 Task: Schedule a meeting with the nutritionist for a diet review.
Action: Mouse moved to (96, 109)
Screenshot: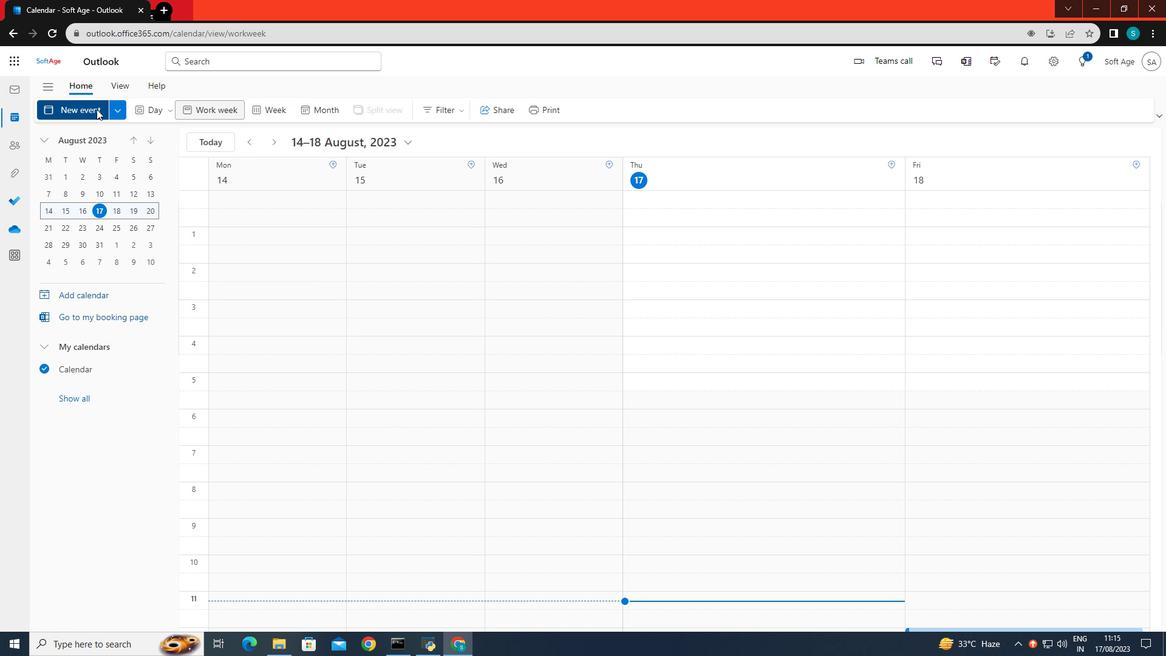 
Action: Mouse pressed left at (96, 109)
Screenshot: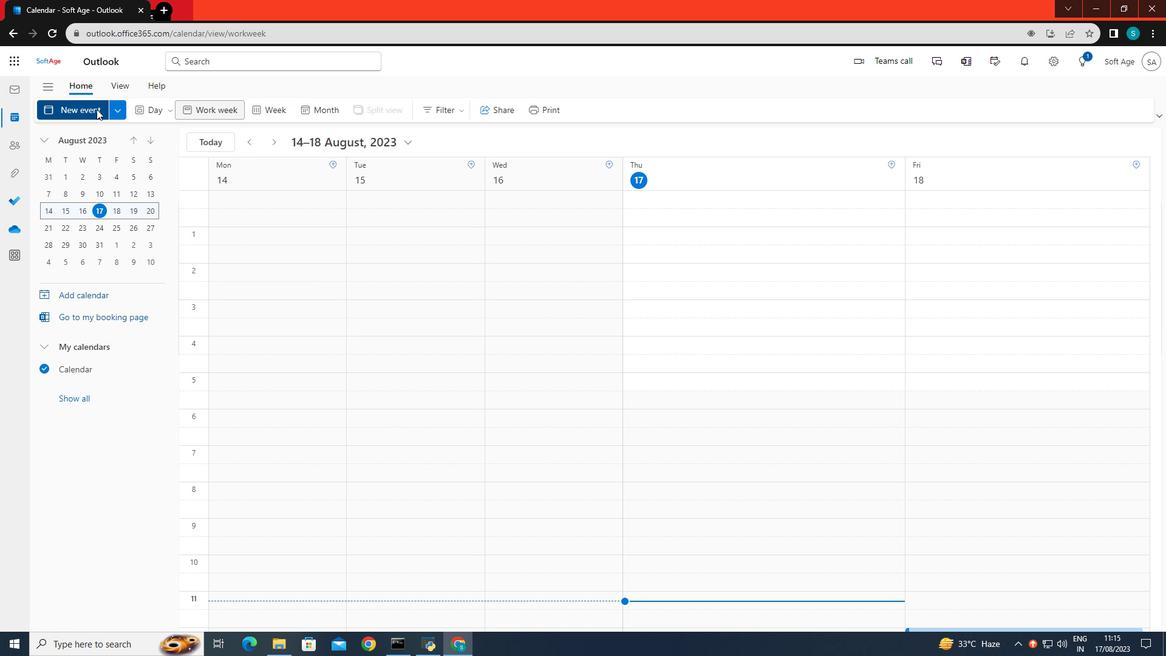 
Action: Mouse moved to (333, 186)
Screenshot: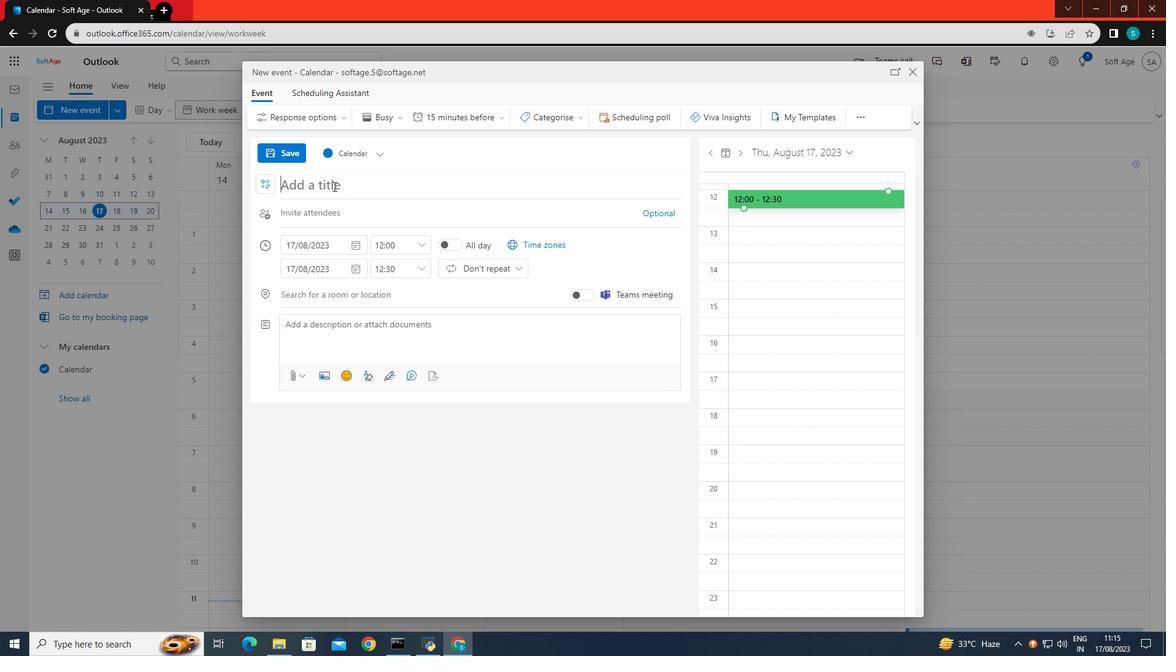 
Action: Mouse pressed left at (333, 186)
Screenshot: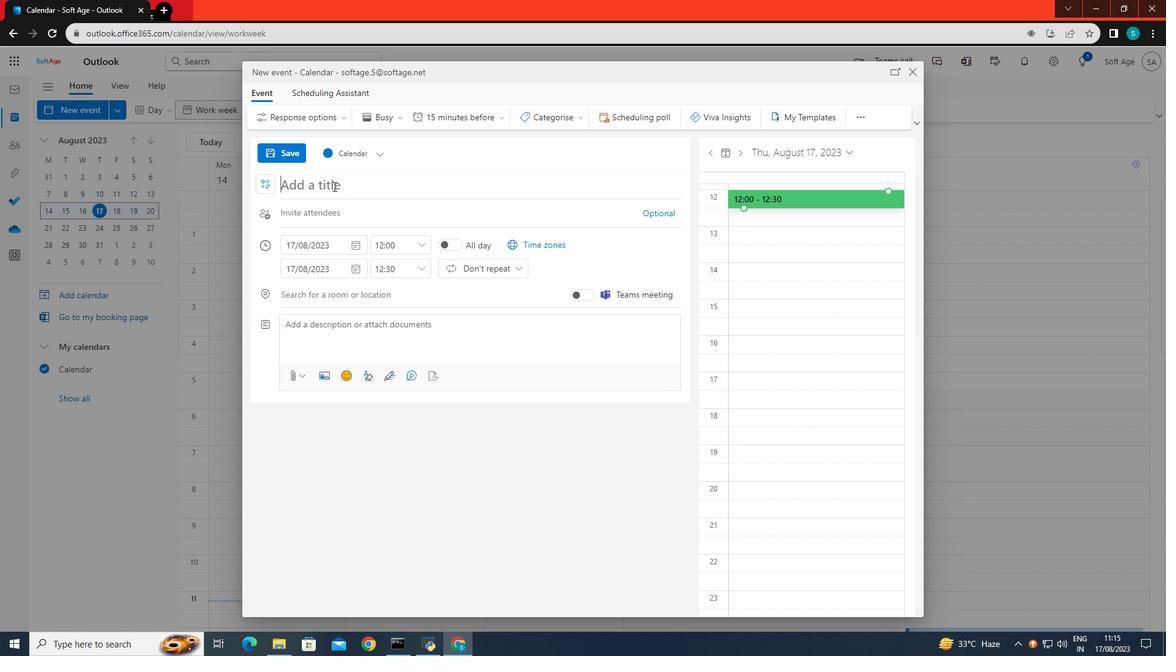 
Action: Key pressed the<Key.space>nutritionist<Key.space>for<Key.space>a<Key.space>diet<Key.space>review
Screenshot: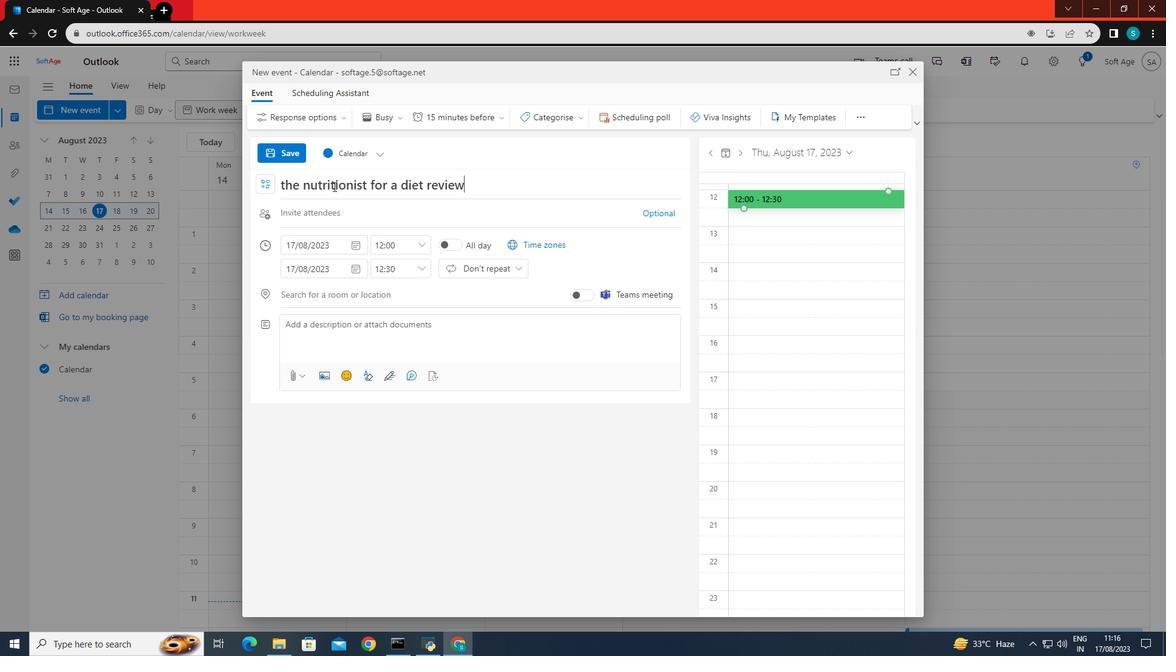 
Action: Mouse moved to (308, 251)
Screenshot: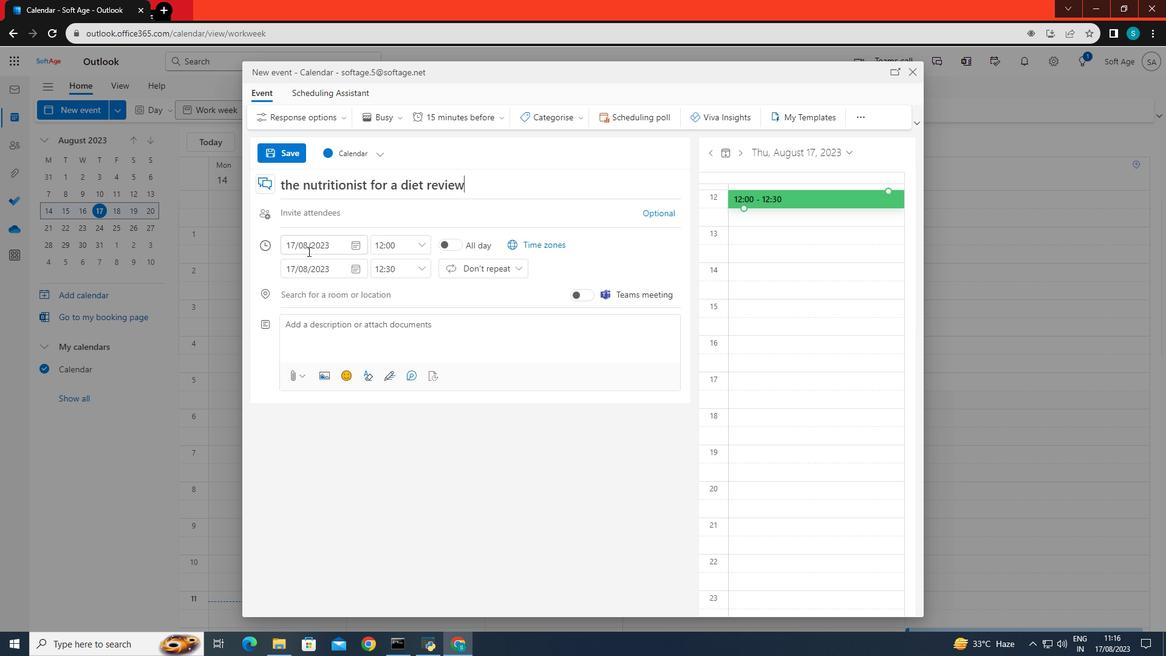 
Action: Mouse pressed left at (308, 251)
Screenshot: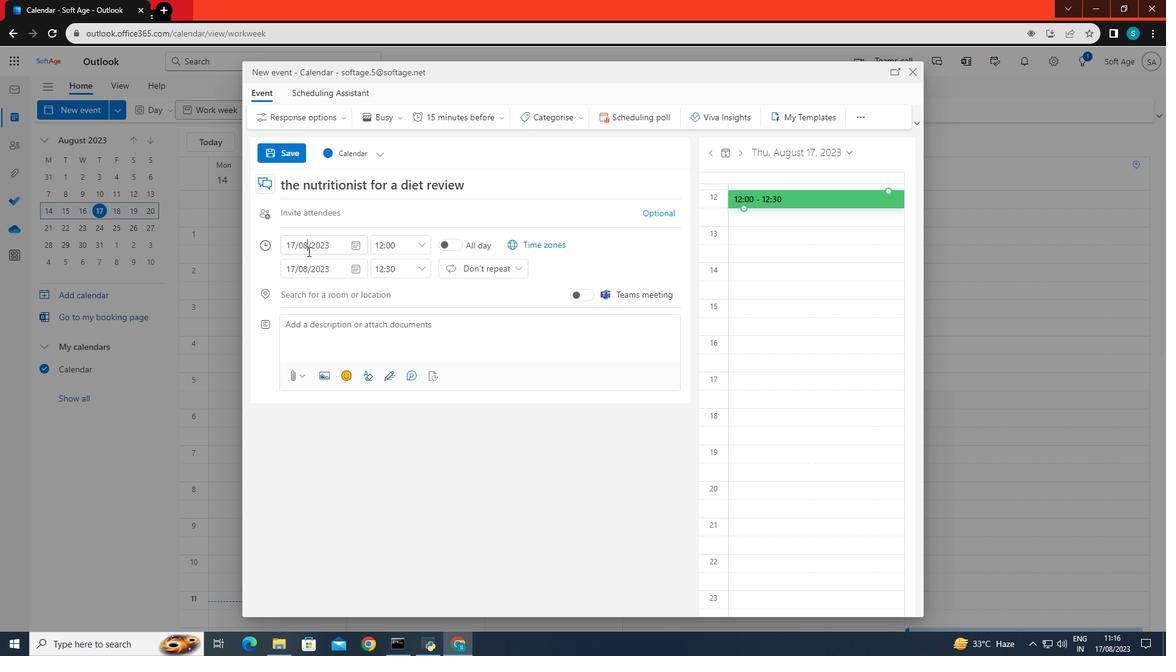 
Action: Mouse moved to (368, 360)
Screenshot: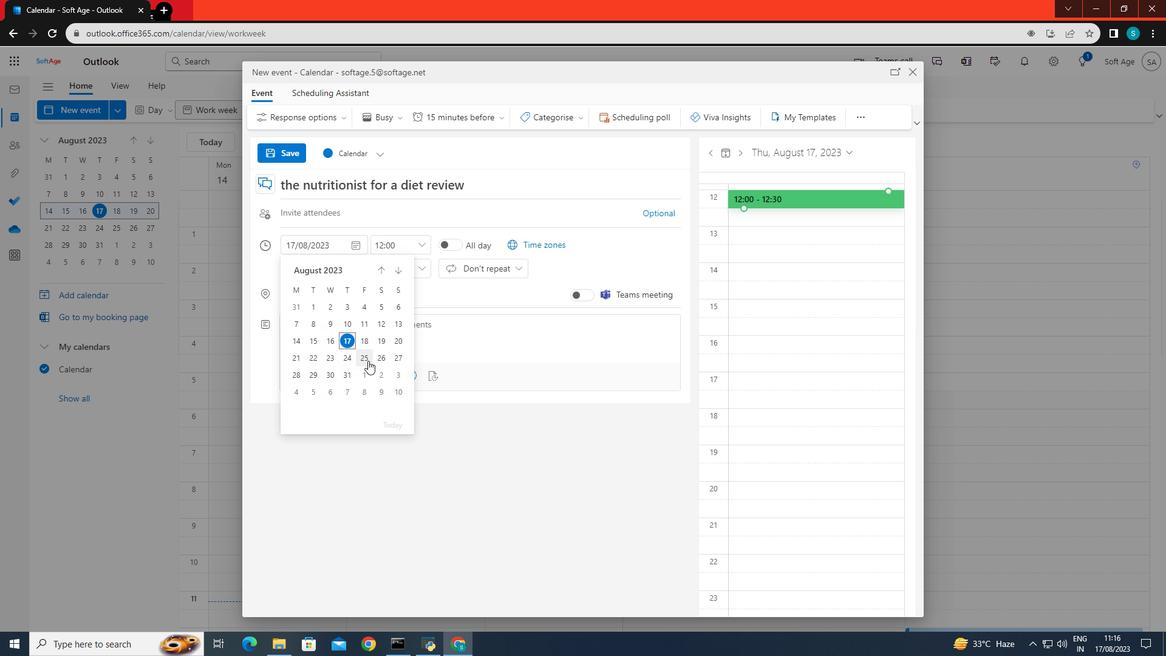 
Action: Mouse pressed left at (368, 360)
Screenshot: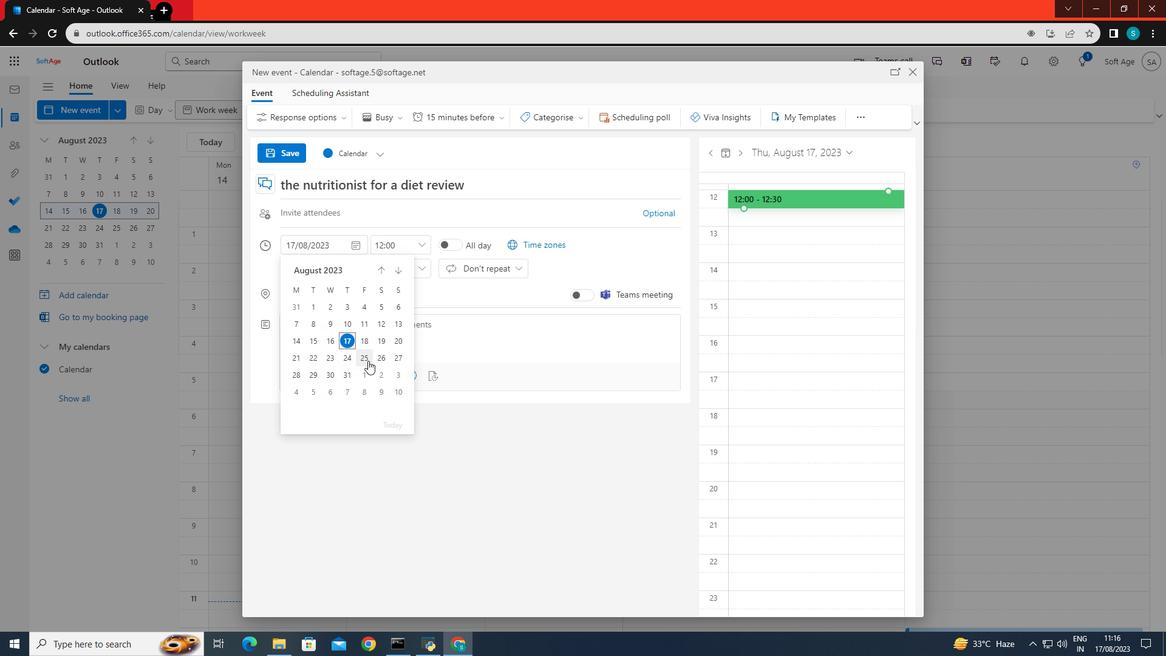 
Action: Mouse moved to (424, 249)
Screenshot: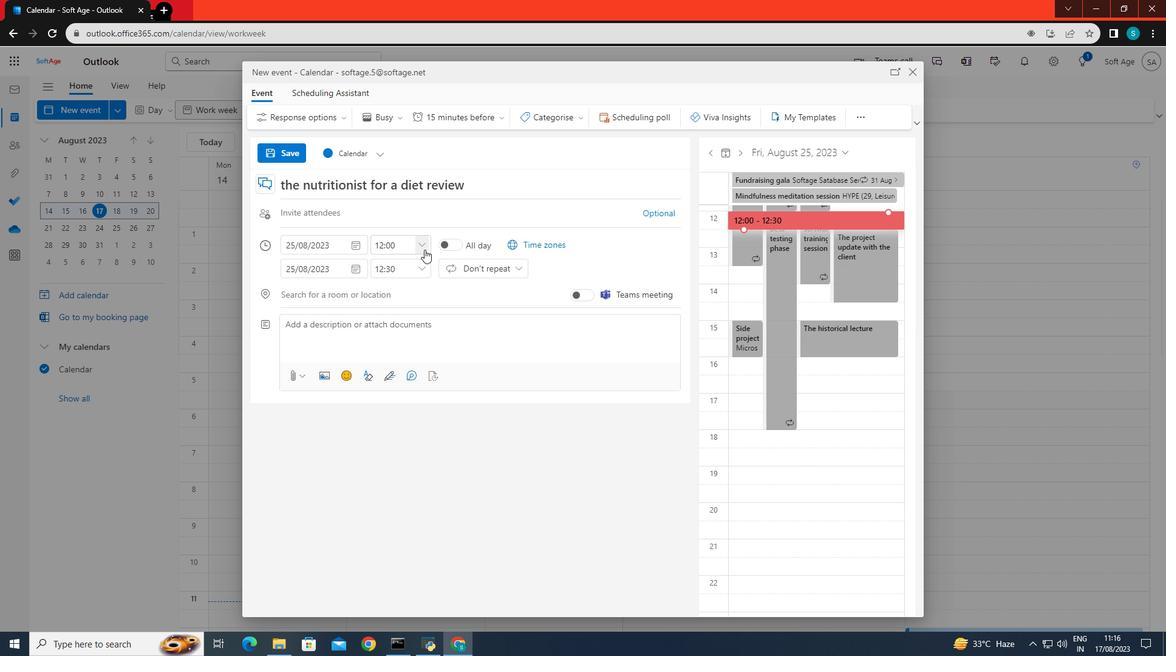 
Action: Mouse pressed left at (424, 249)
Screenshot: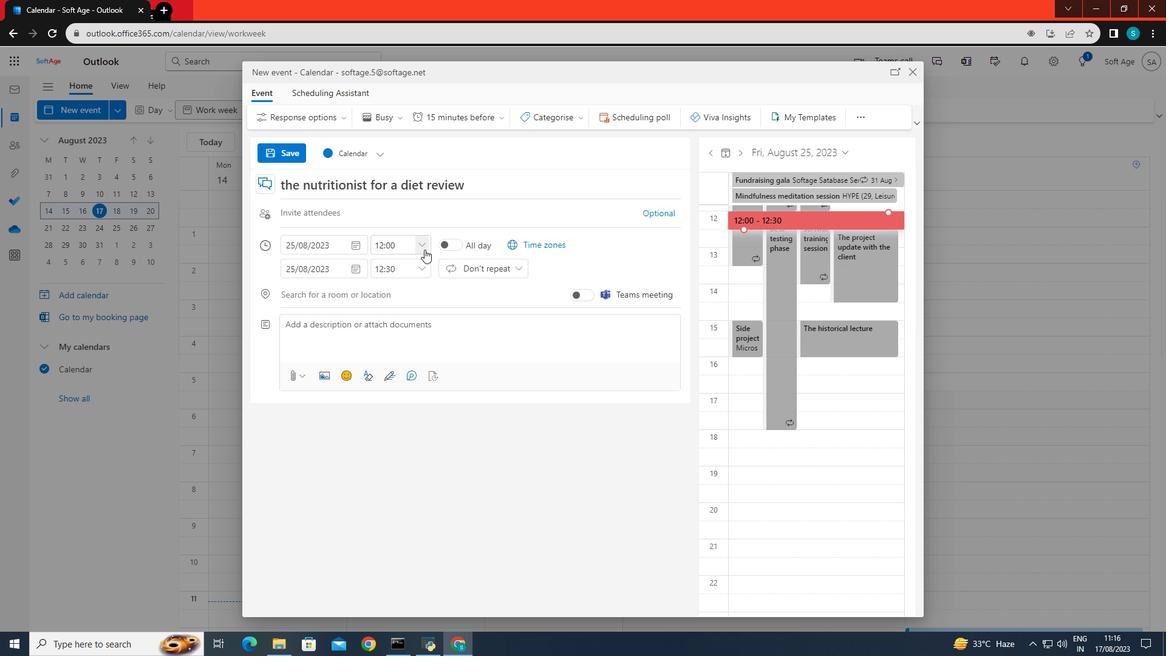 
Action: Mouse moved to (389, 334)
Screenshot: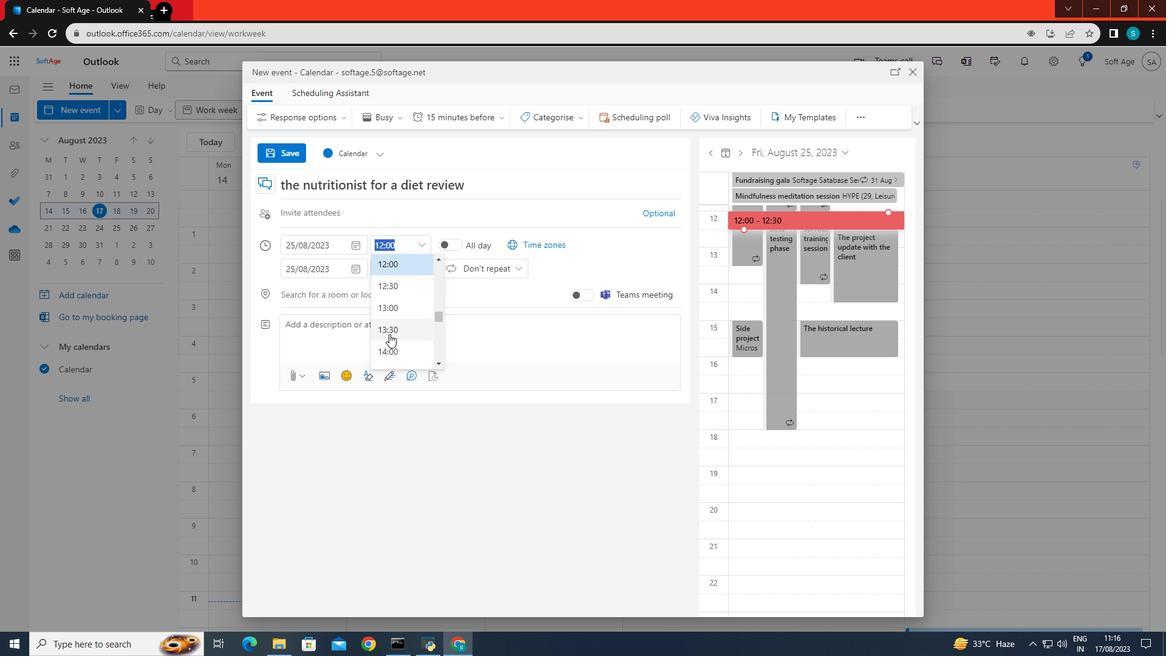 
Action: Mouse scrolled (389, 334) with delta (0, 0)
Screenshot: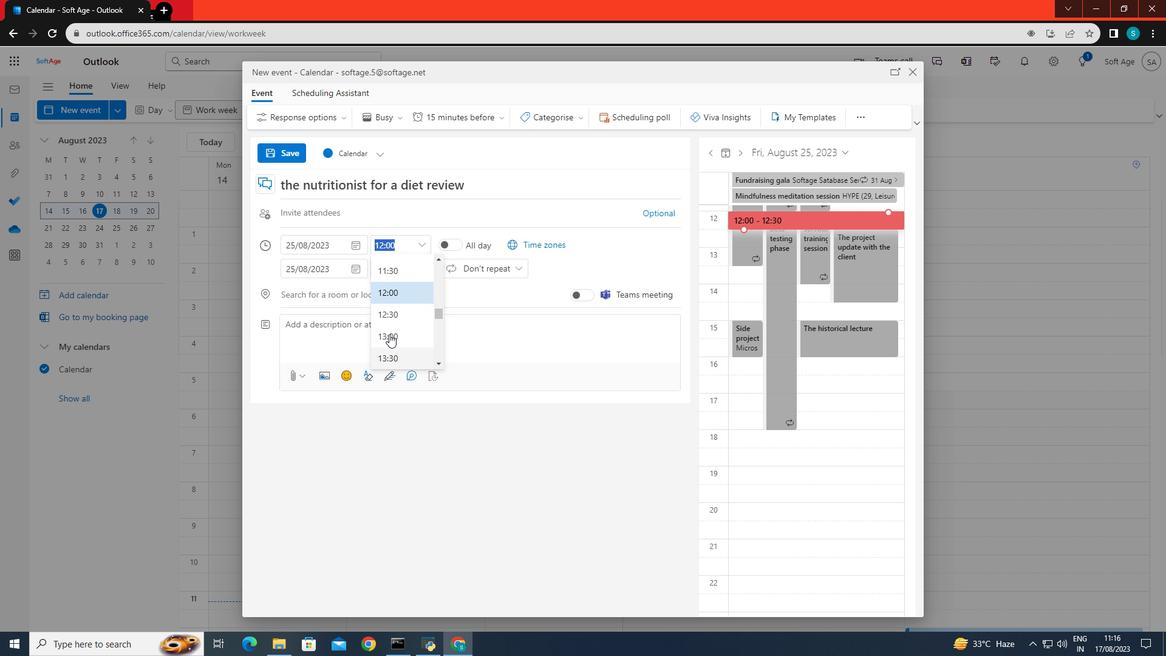 
Action: Mouse scrolled (389, 334) with delta (0, 0)
Screenshot: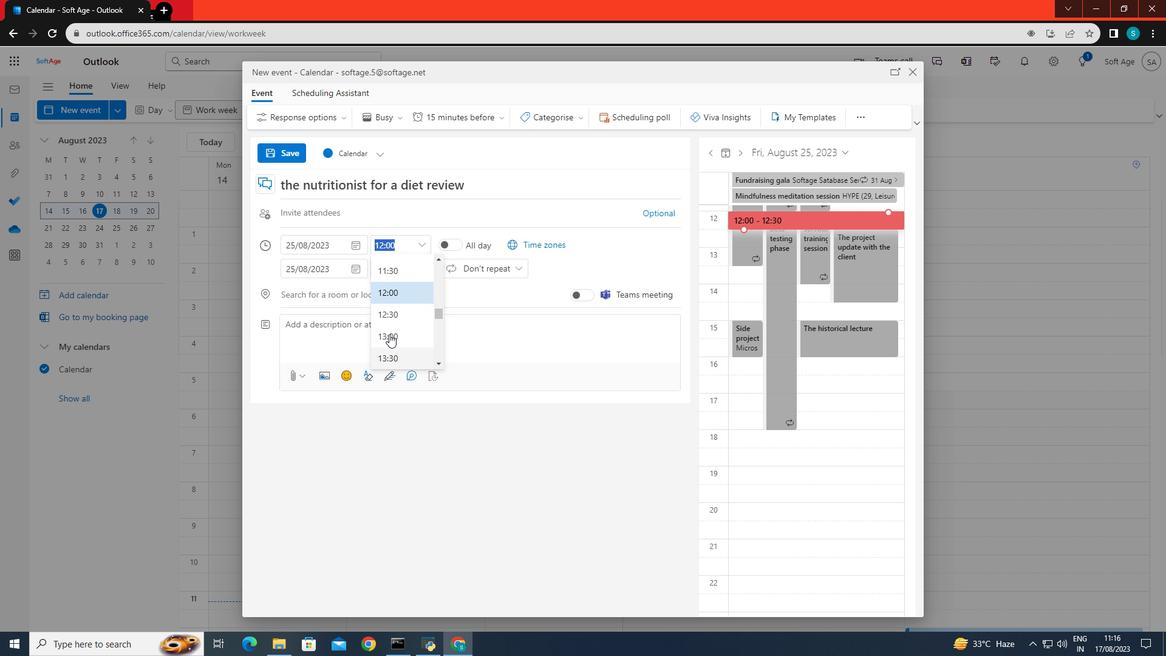
Action: Mouse scrolled (389, 334) with delta (0, 0)
Screenshot: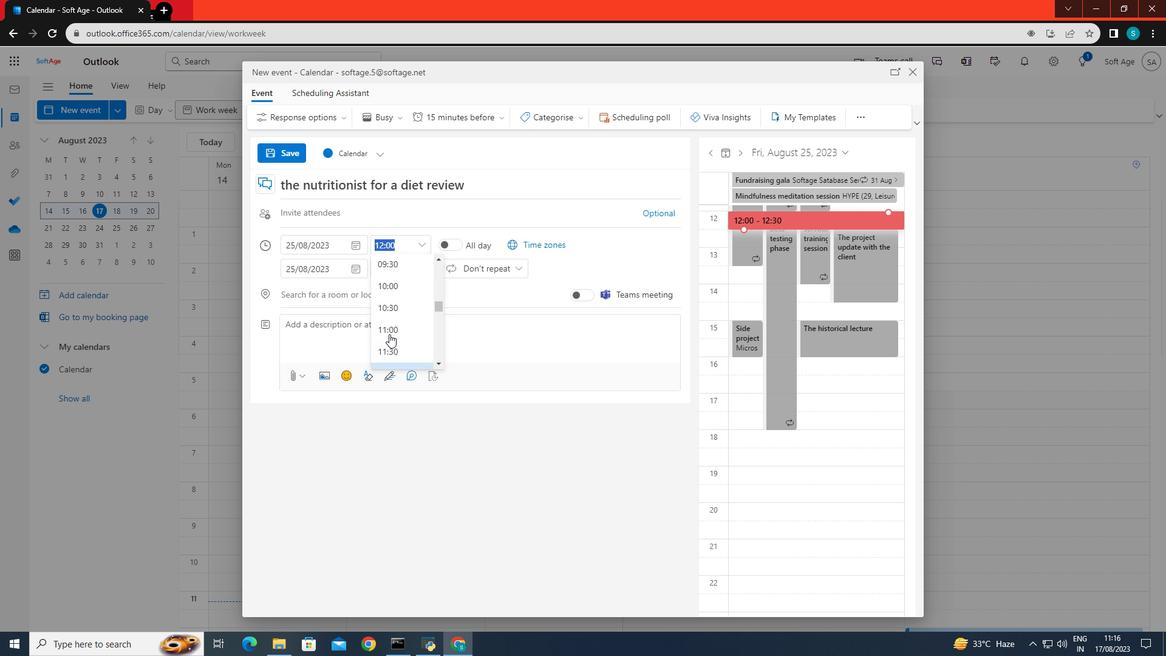 
Action: Mouse scrolled (389, 334) with delta (0, 0)
Screenshot: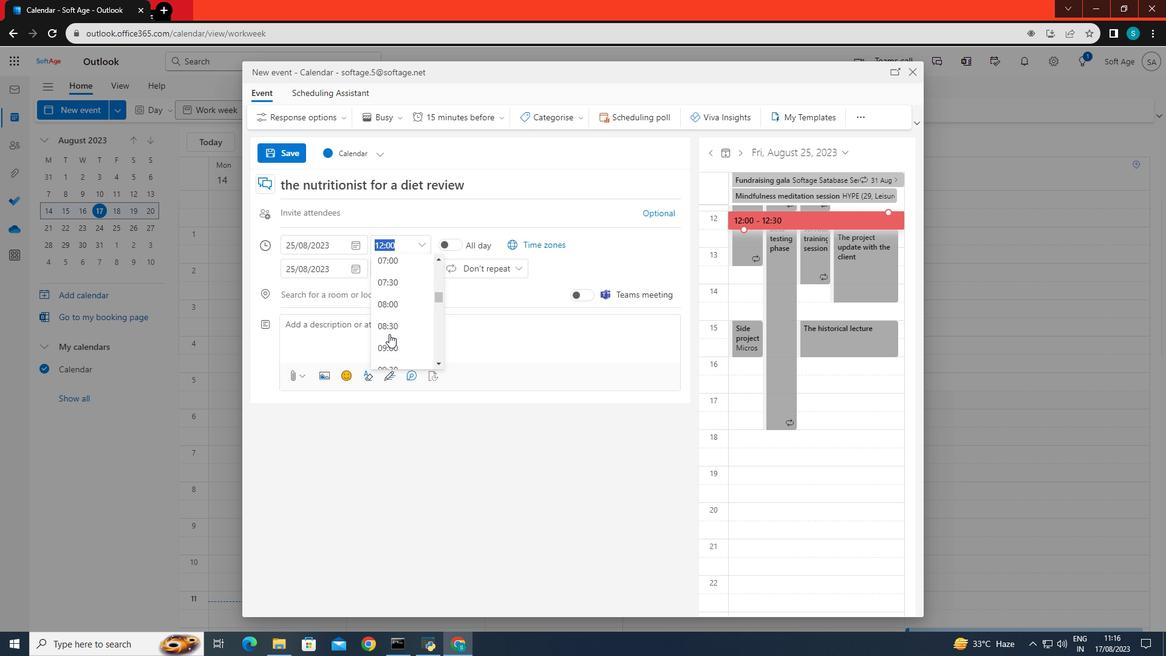 
Action: Mouse moved to (408, 323)
Screenshot: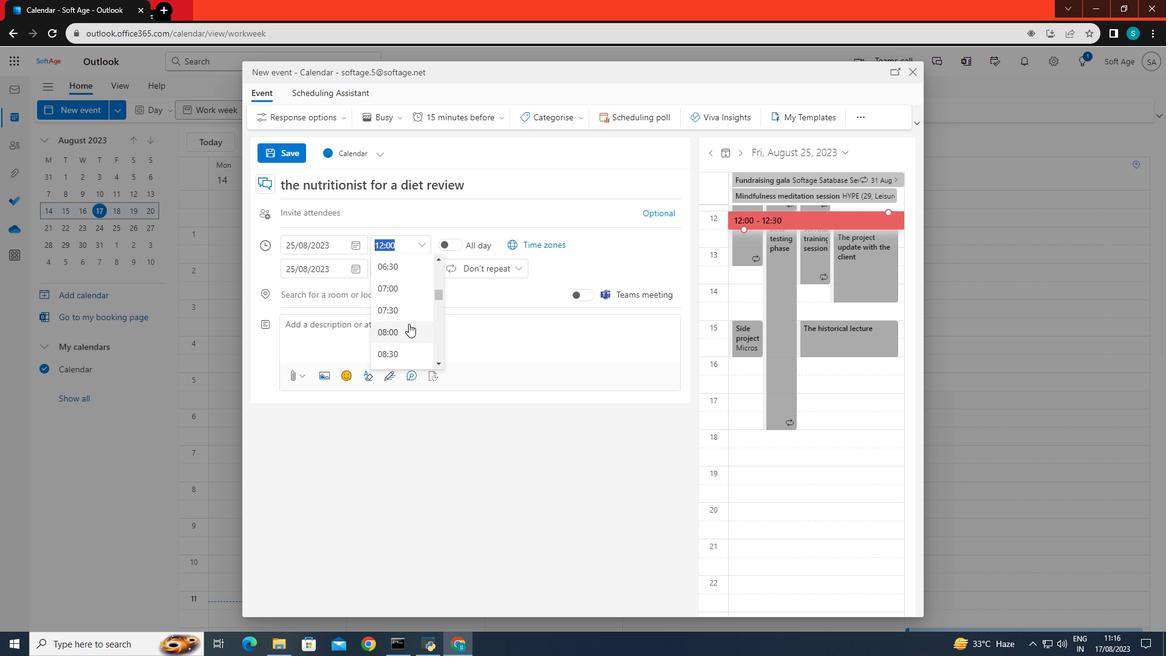 
Action: Mouse scrolled (408, 323) with delta (0, 0)
Screenshot: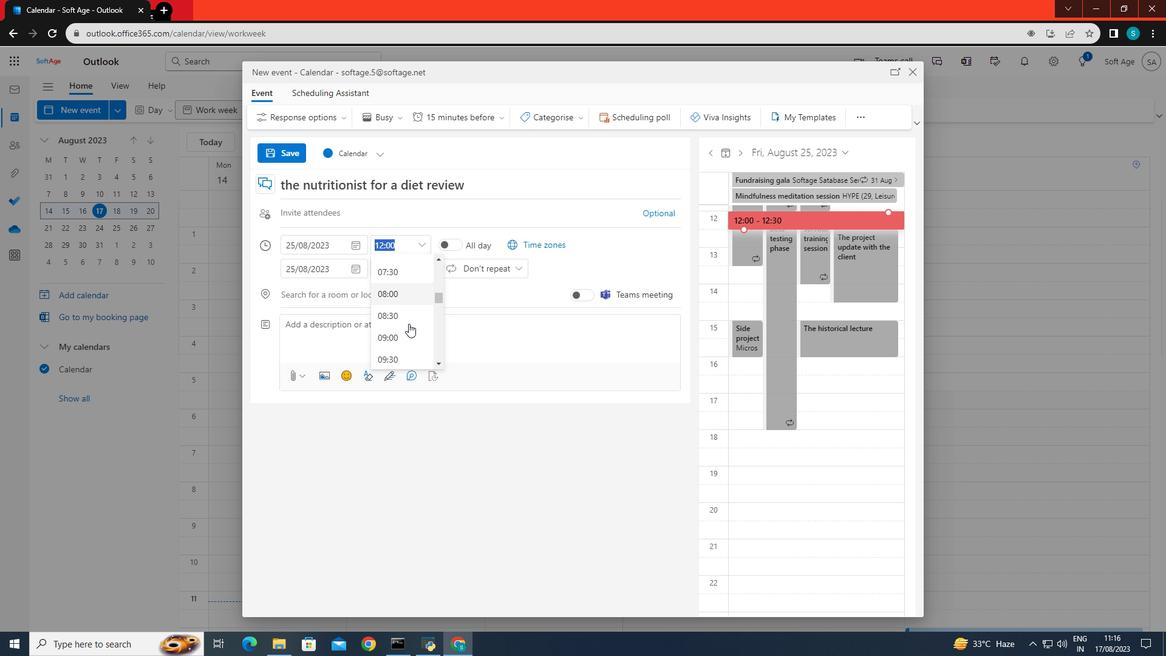 
Action: Mouse scrolled (408, 323) with delta (0, 0)
Screenshot: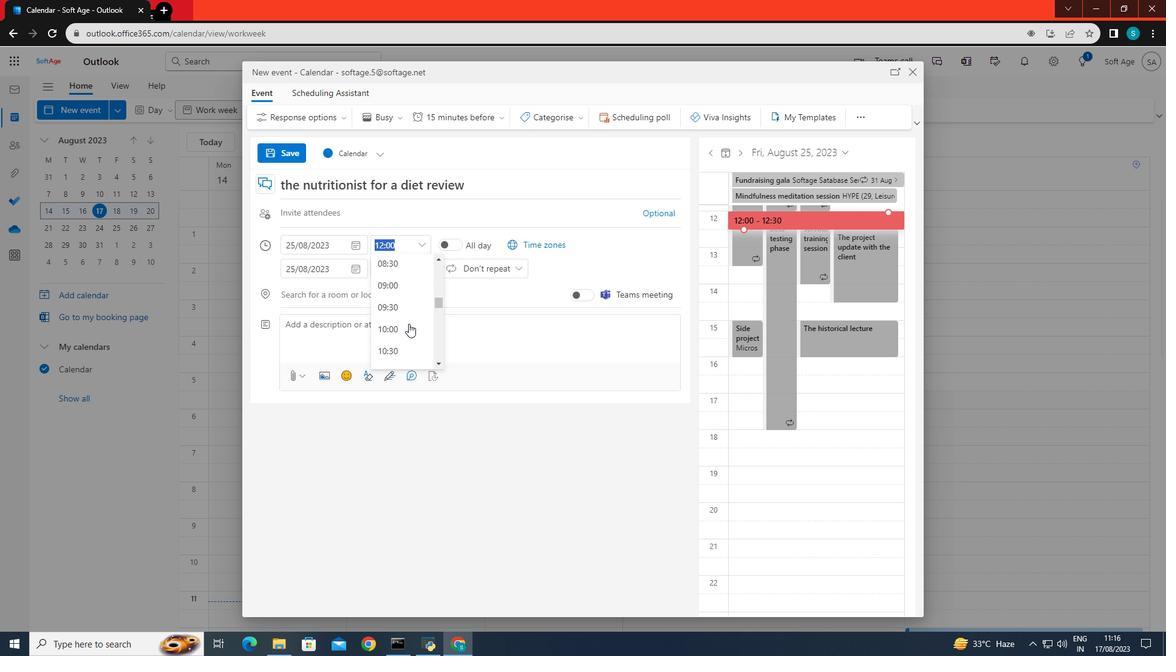 
Action: Mouse scrolled (408, 323) with delta (0, 0)
Screenshot: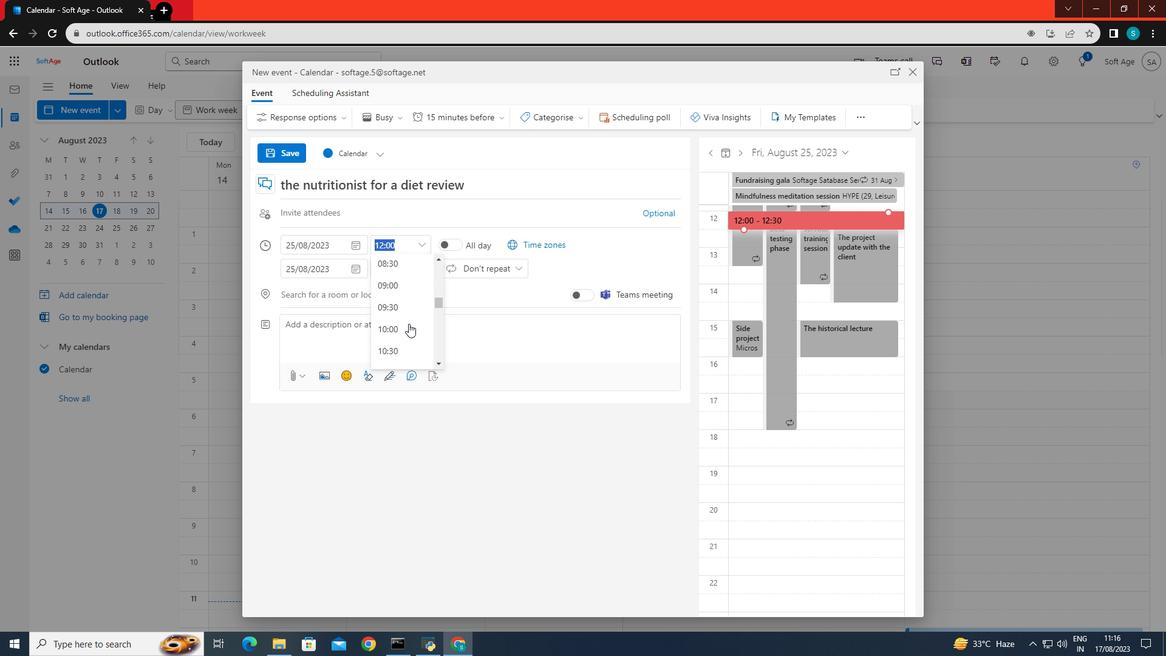 
Action: Mouse moved to (401, 290)
Screenshot: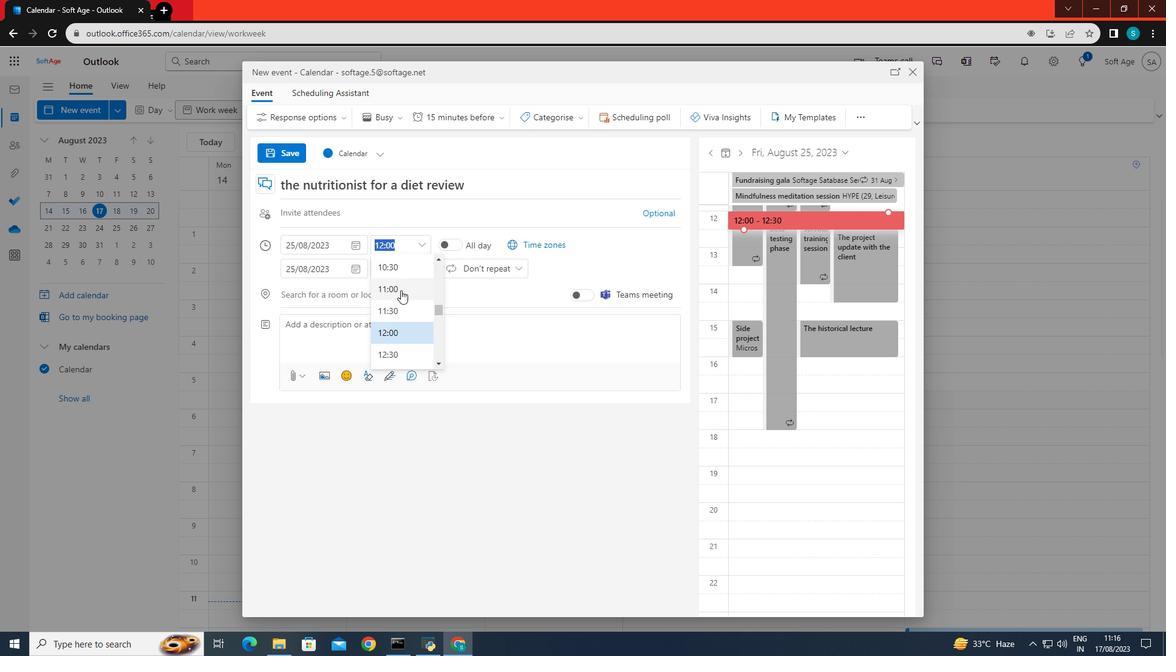 
Action: Mouse scrolled (401, 291) with delta (0, 0)
Screenshot: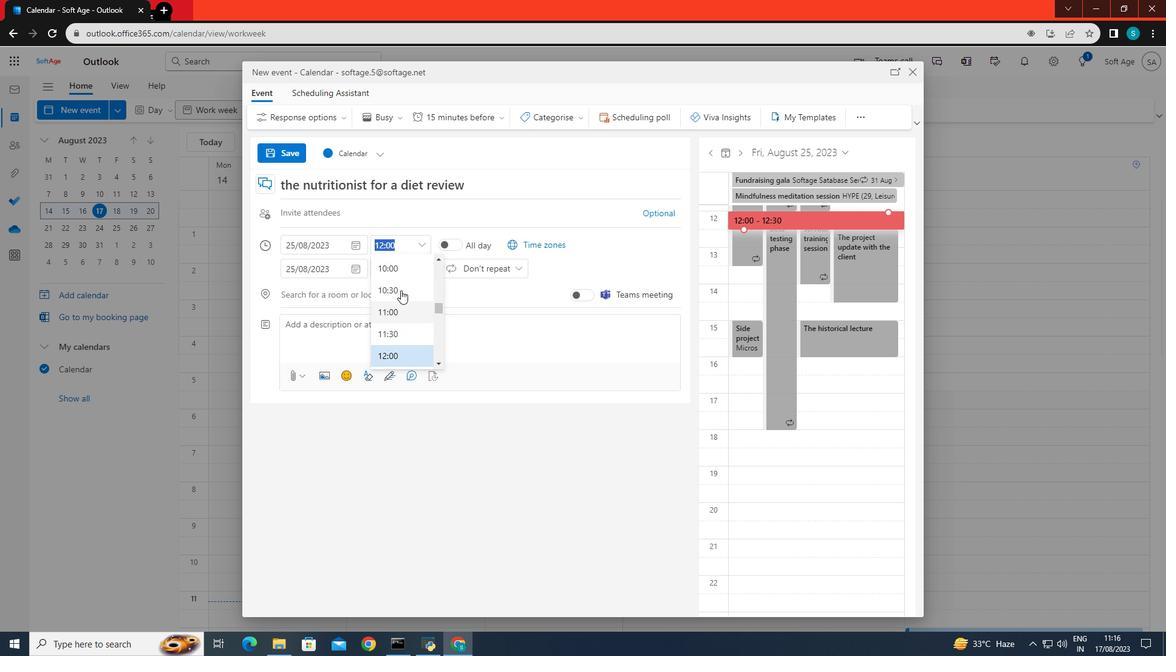 
Action: Mouse moved to (390, 298)
Screenshot: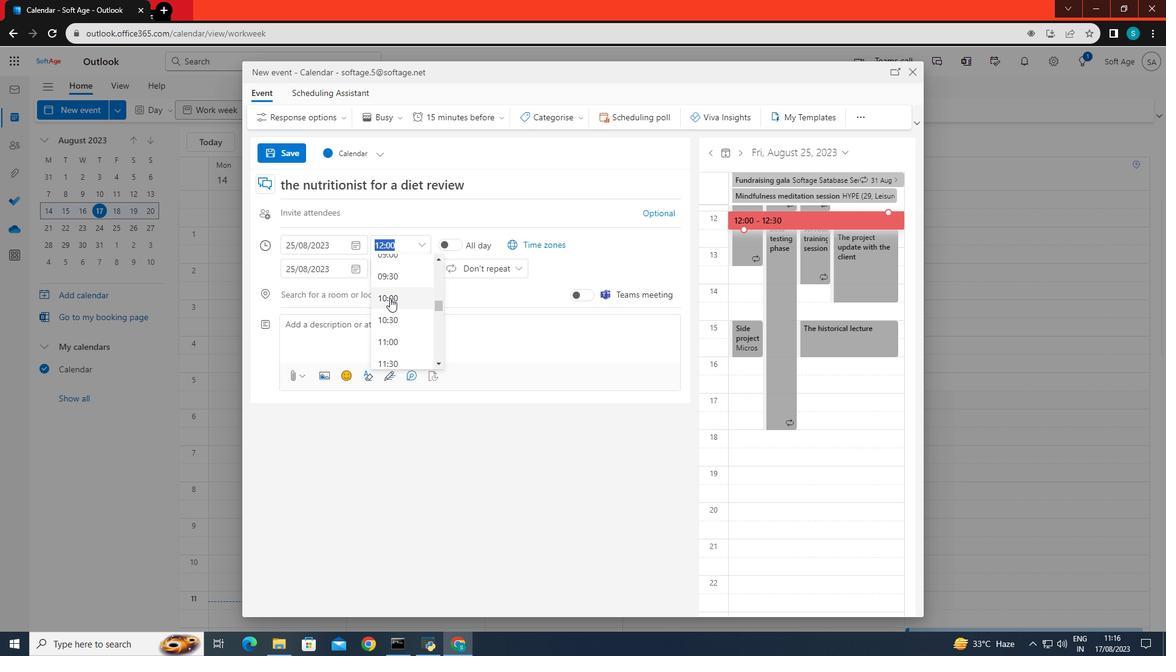 
Action: Mouse pressed left at (390, 298)
Screenshot: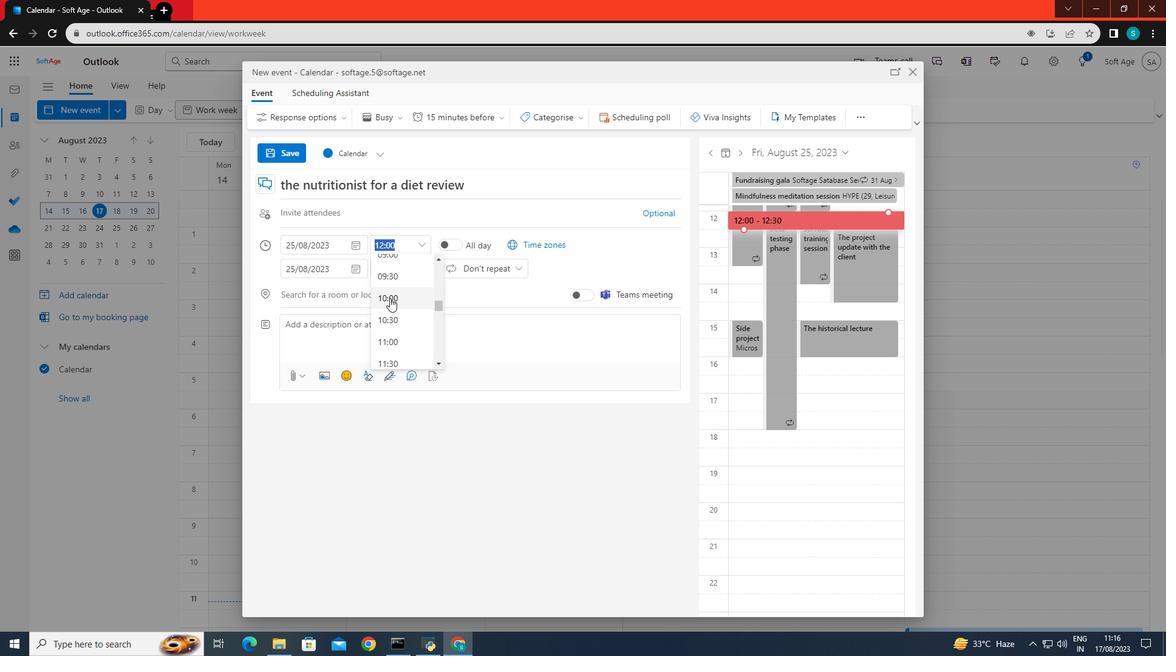 
Action: Mouse moved to (423, 274)
Screenshot: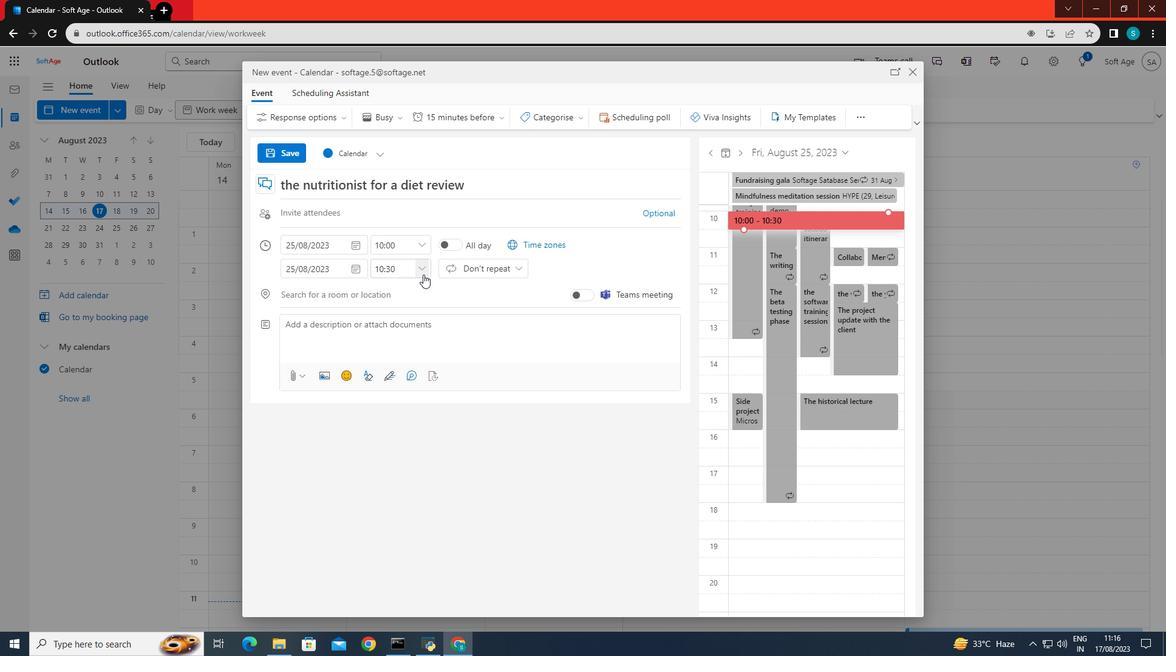 
Action: Mouse pressed left at (423, 274)
Screenshot: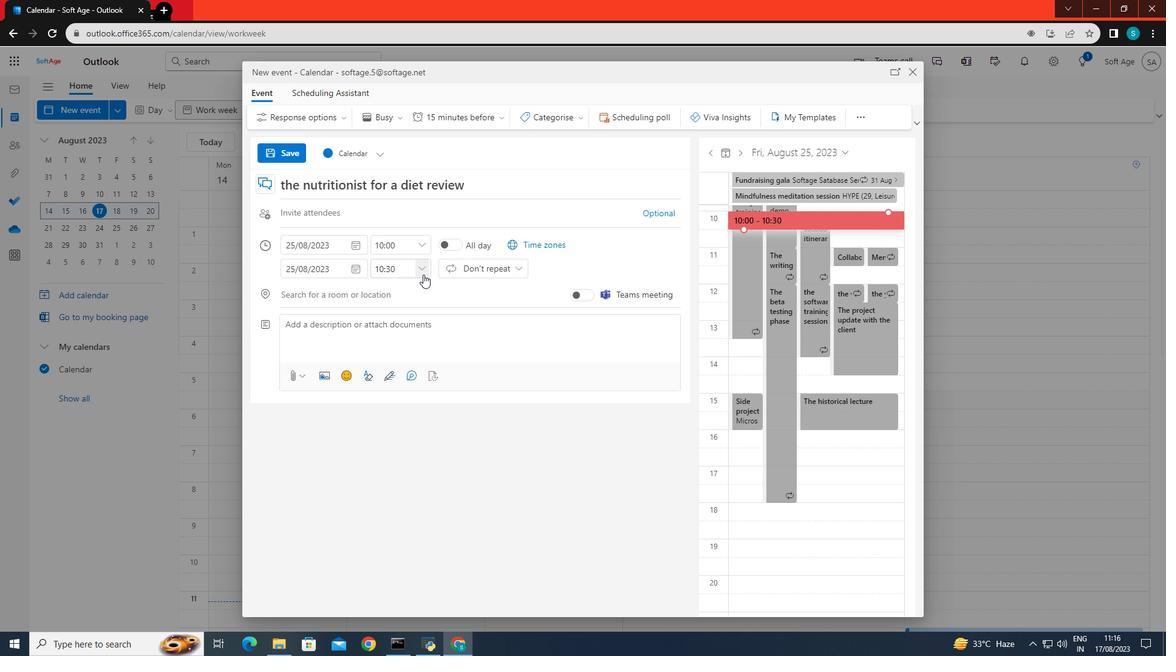 
Action: Mouse moved to (400, 340)
Screenshot: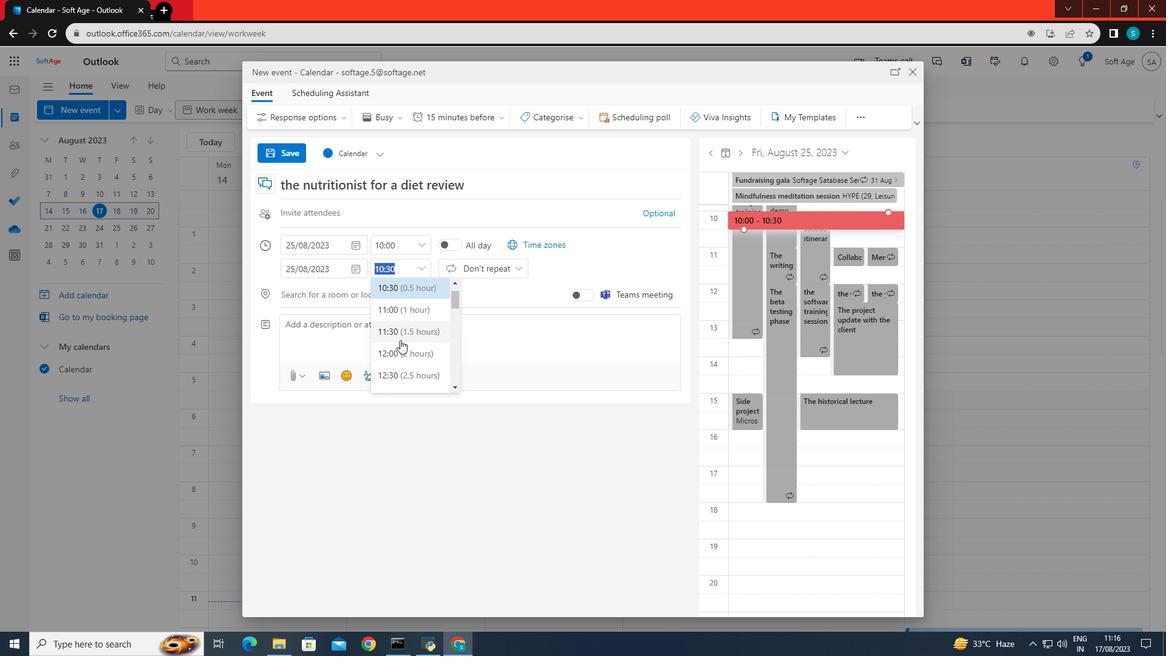 
Action: Mouse scrolled (400, 340) with delta (0, 0)
Screenshot: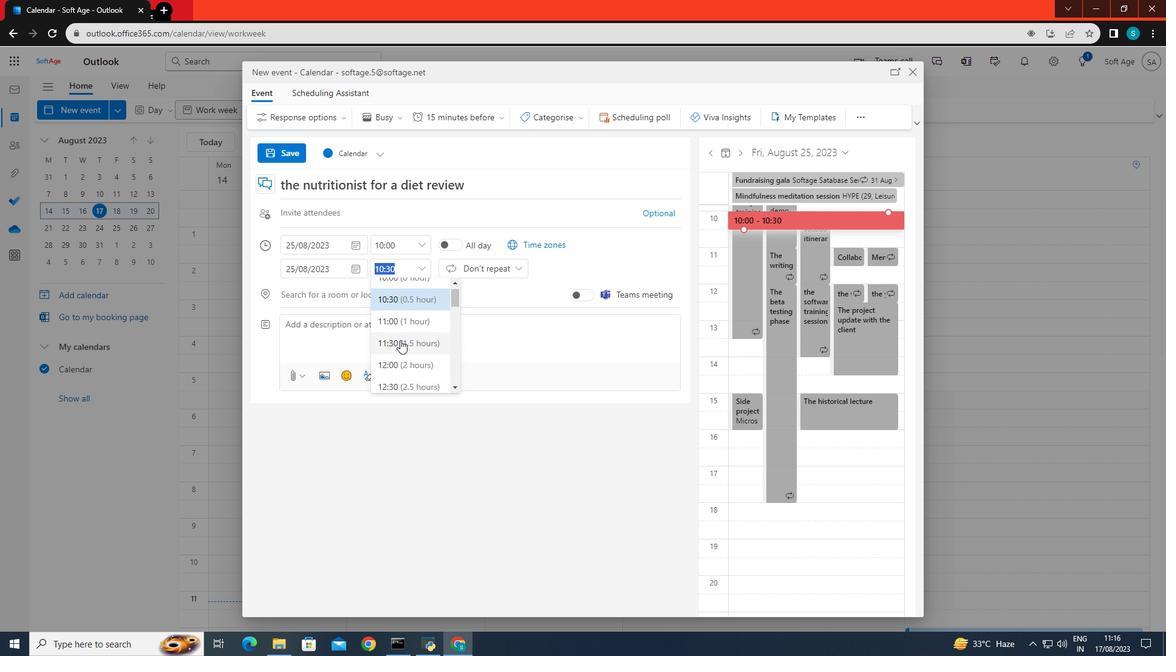 
Action: Mouse moved to (398, 347)
Screenshot: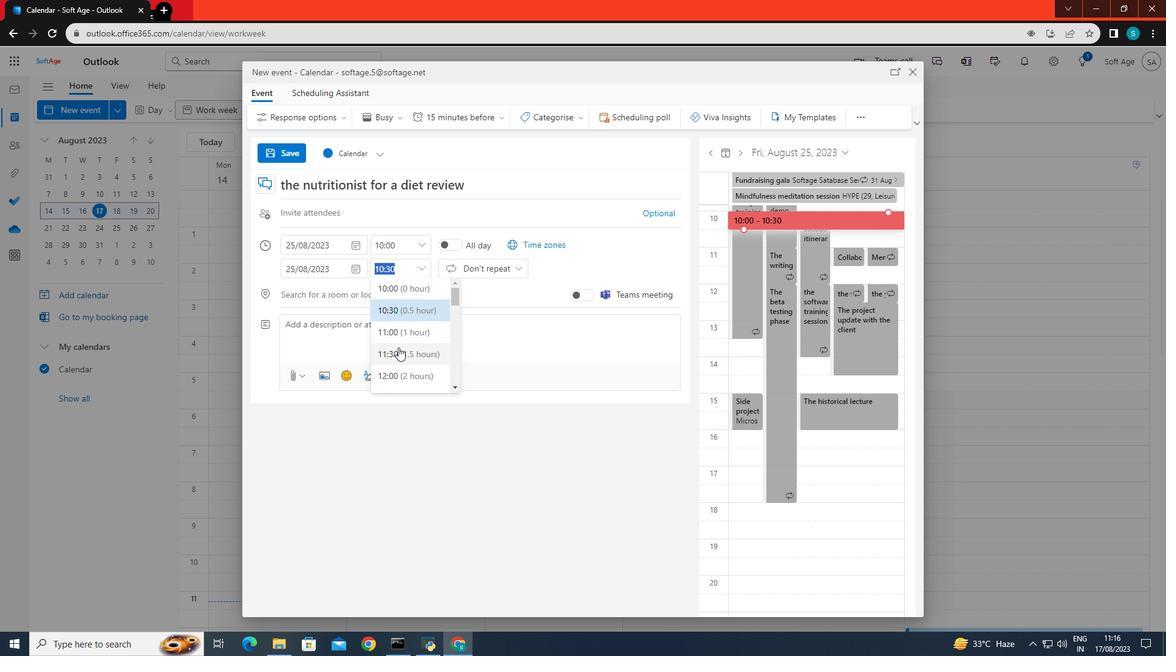 
Action: Mouse scrolled (398, 348) with delta (0, 0)
Screenshot: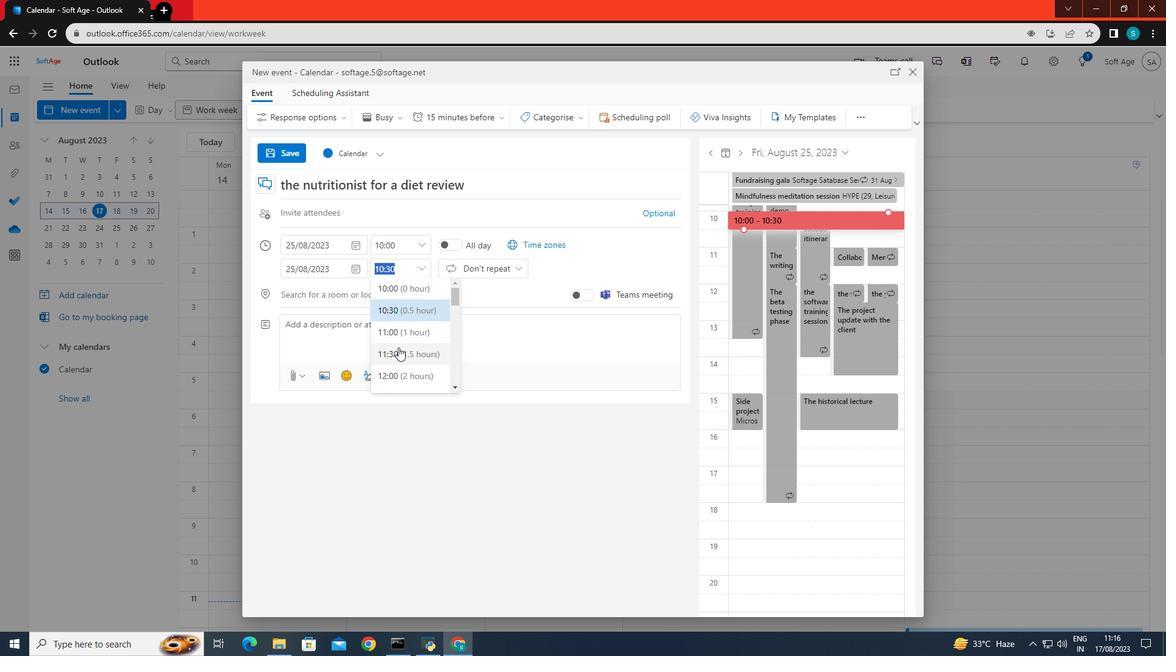 
Action: Mouse scrolled (398, 348) with delta (0, 0)
Screenshot: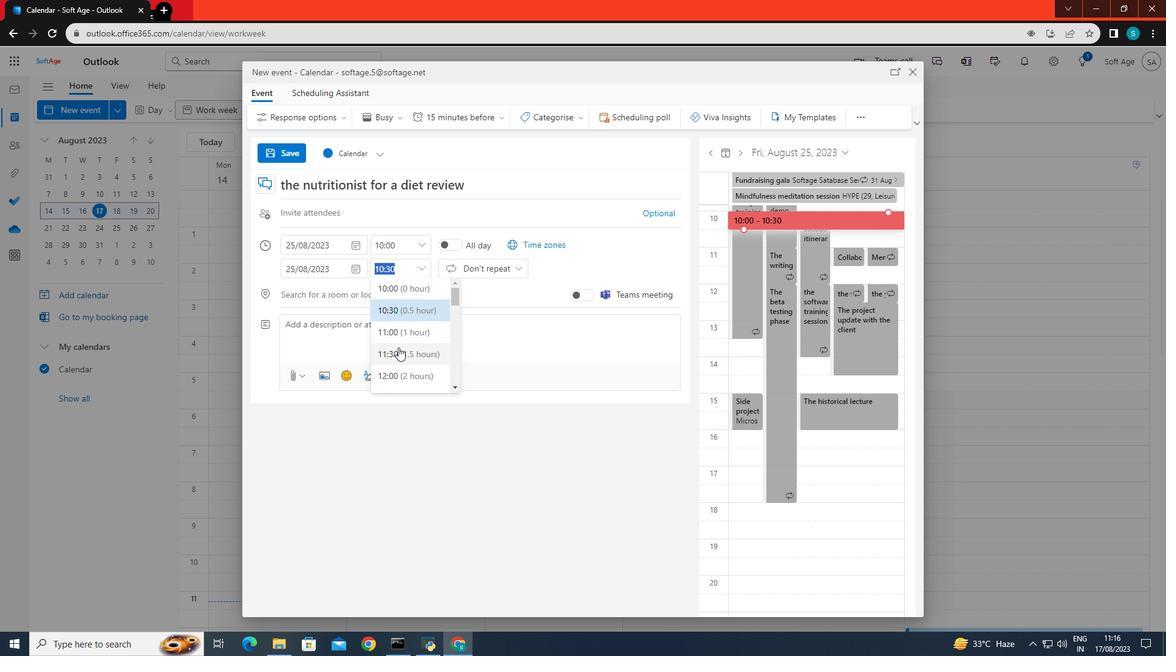 
Action: Mouse scrolled (398, 348) with delta (0, 0)
Screenshot: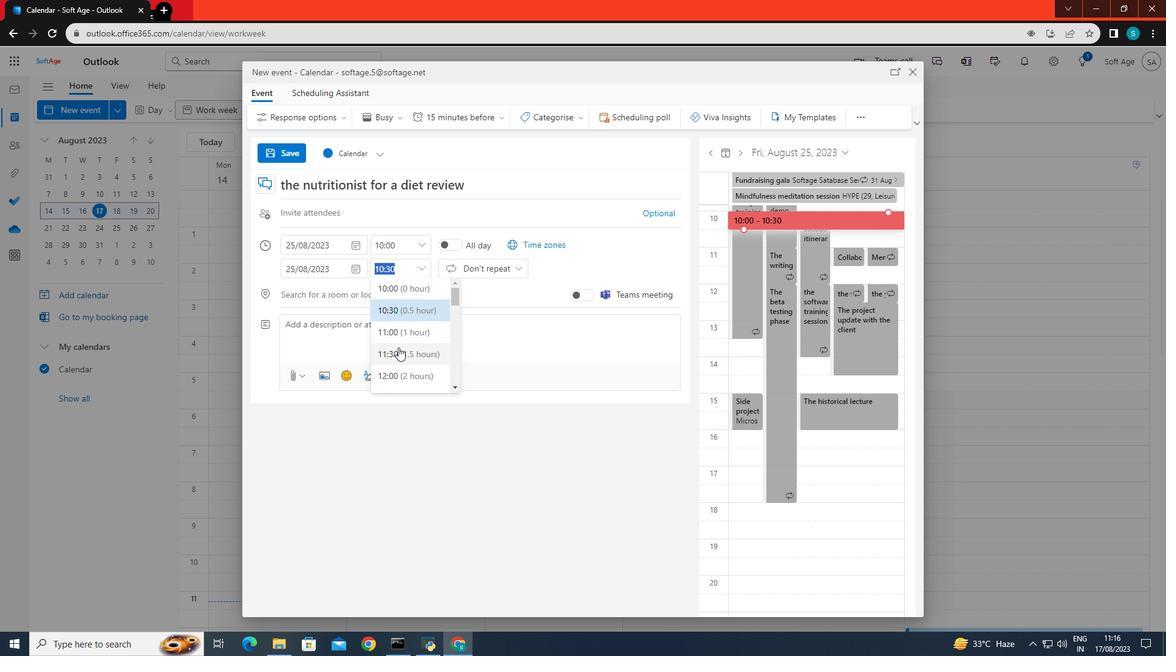 
Action: Mouse moved to (398, 347)
Screenshot: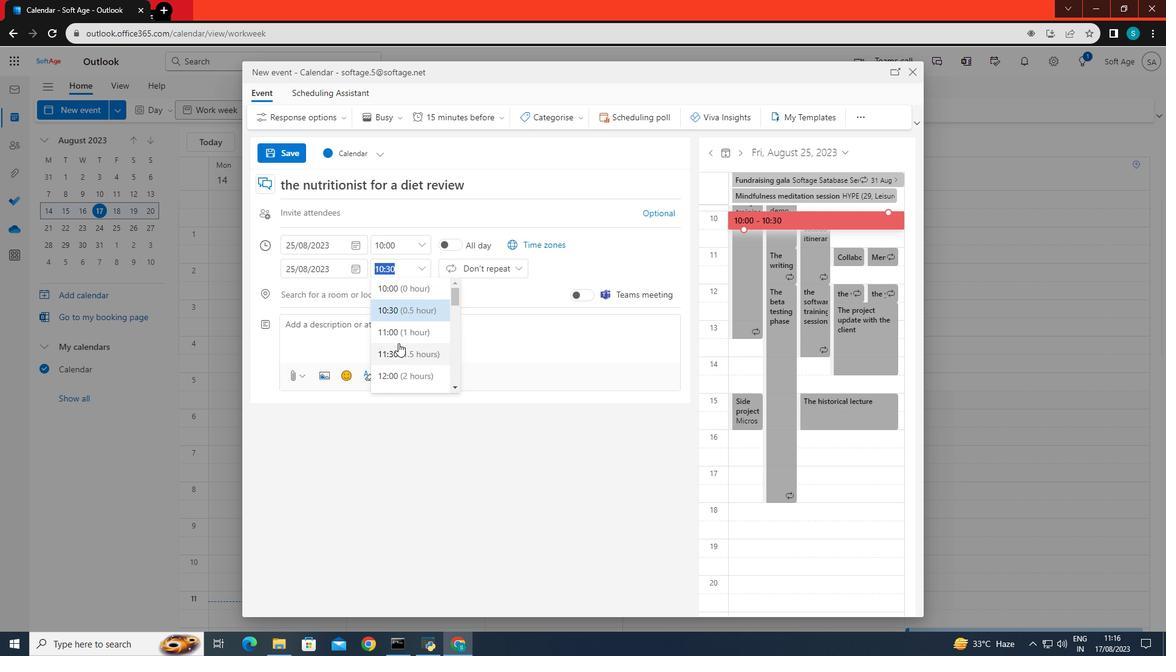 
Action: Mouse pressed left at (398, 347)
Screenshot: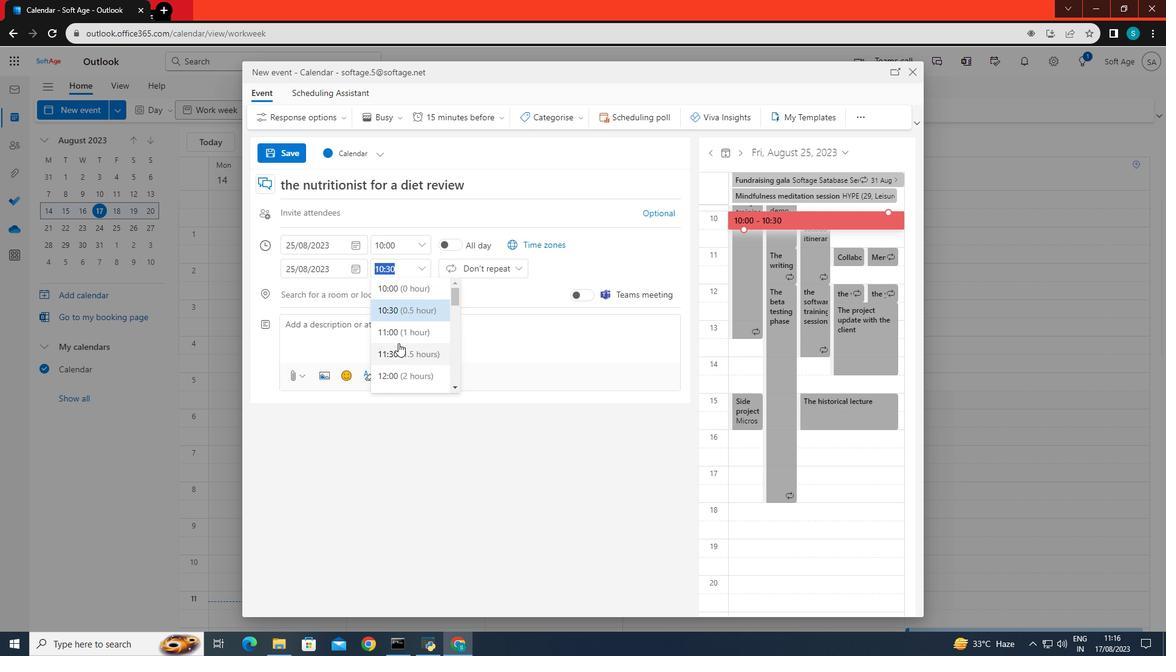 
Action: Mouse moved to (367, 333)
Screenshot: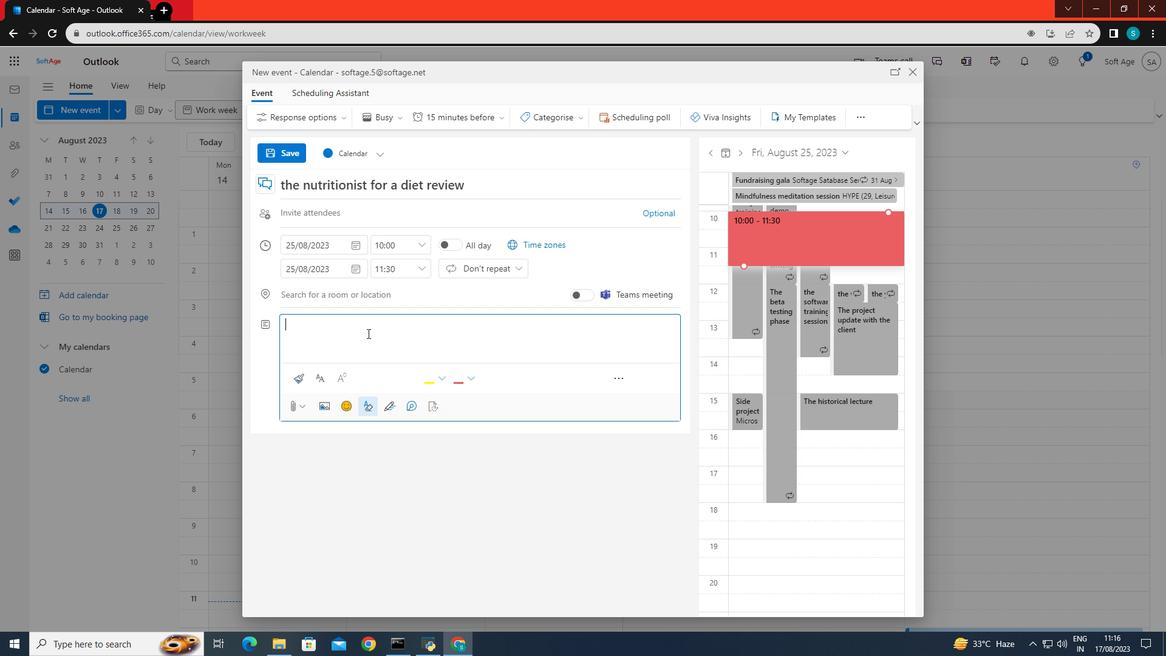 
Action: Mouse pressed left at (367, 333)
Screenshot: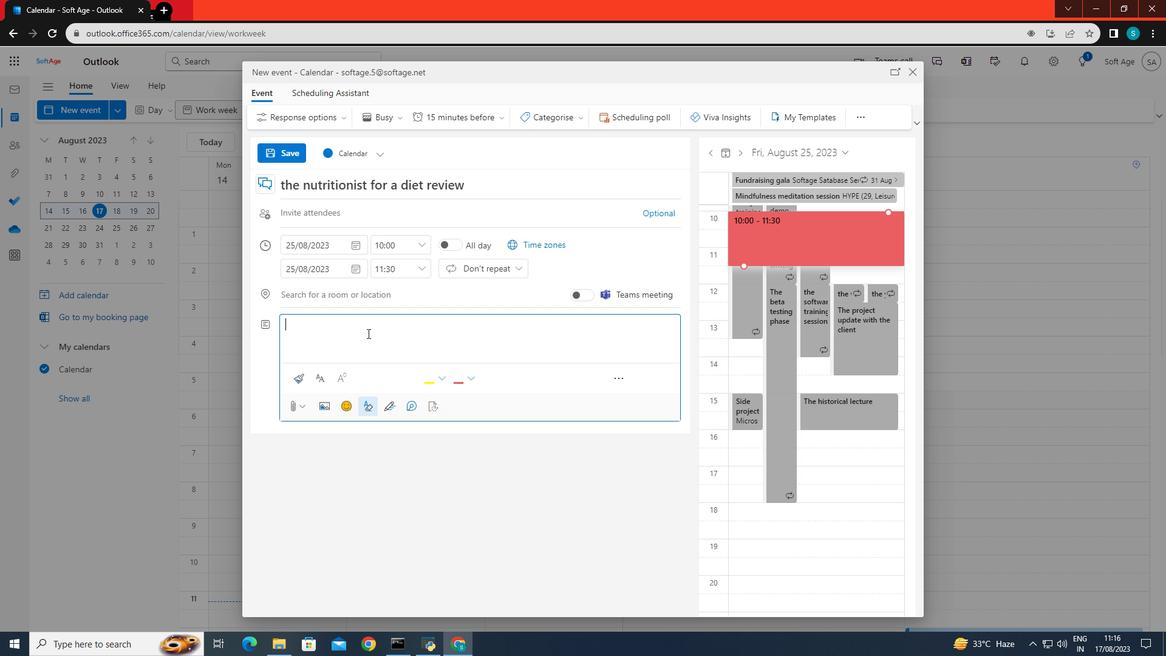 
Action: Mouse moved to (368, 334)
Screenshot: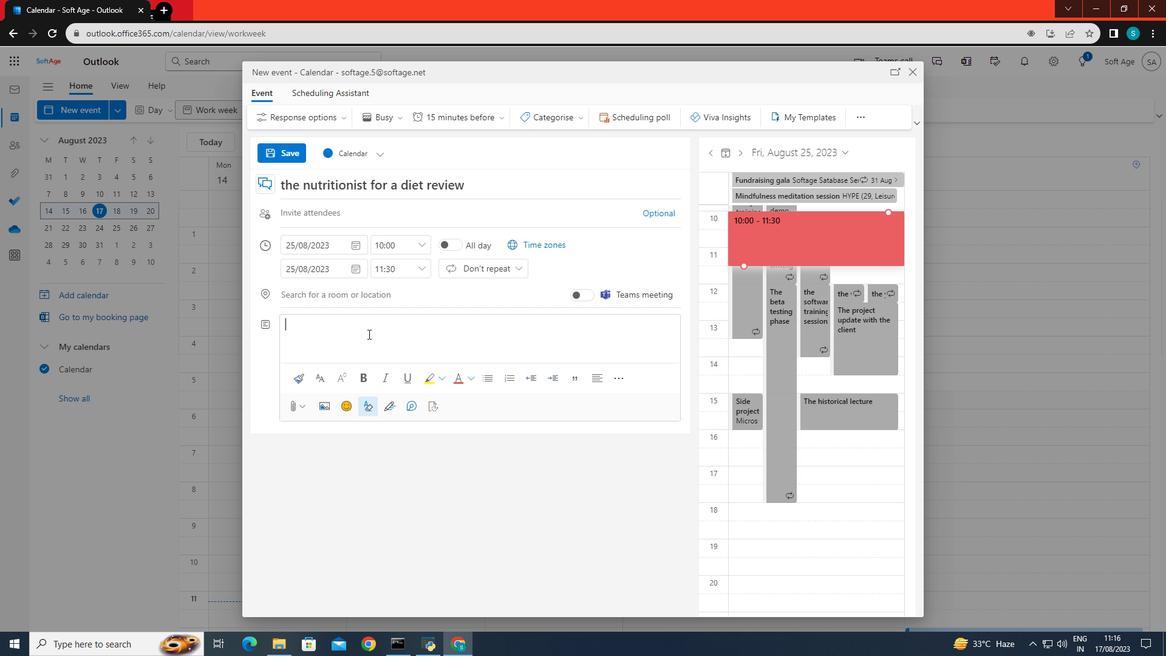 
Action: Key pressed a<Key.space>meeting<Key.space>with<Key.space>the<Key.space>nutritionist<Key.space>for<Key.space>a<Key.space>diet<Key.space>review
Screenshot: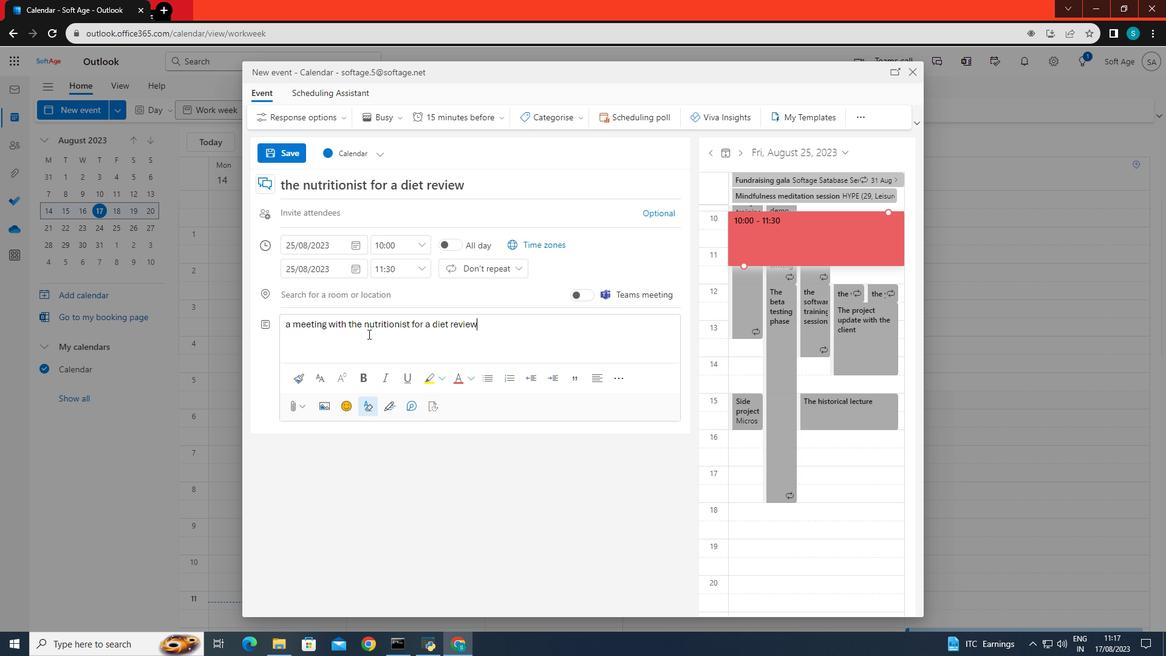 
Action: Mouse moved to (465, 269)
Screenshot: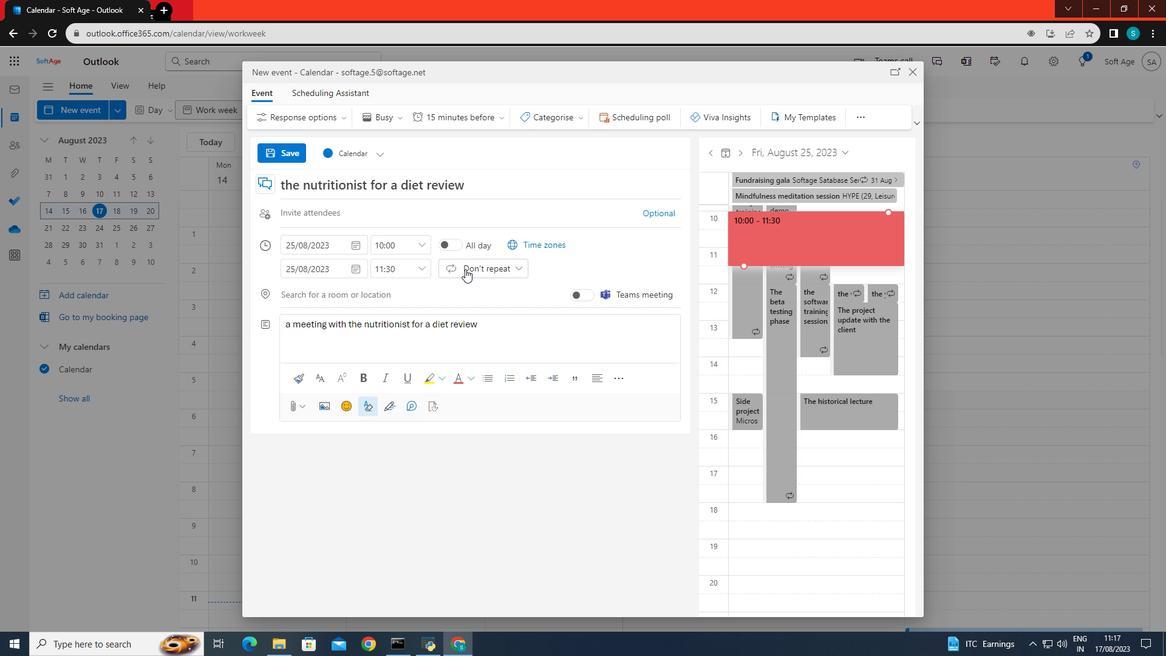 
Action: Mouse pressed left at (465, 269)
Screenshot: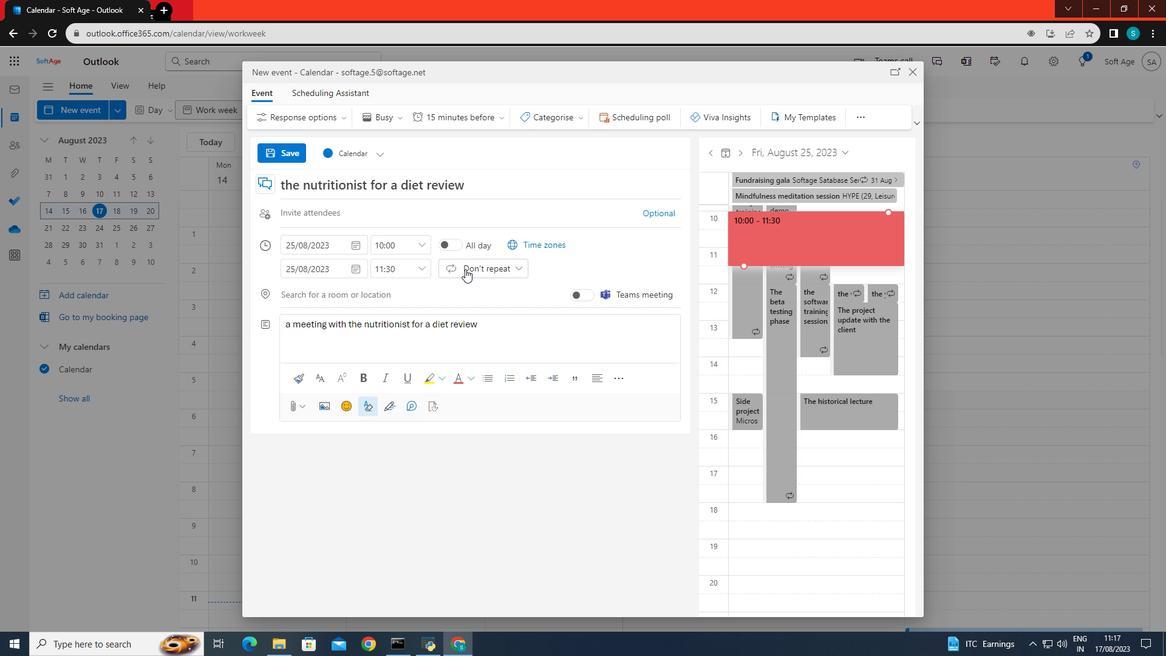 
Action: Mouse moved to (483, 356)
Screenshot: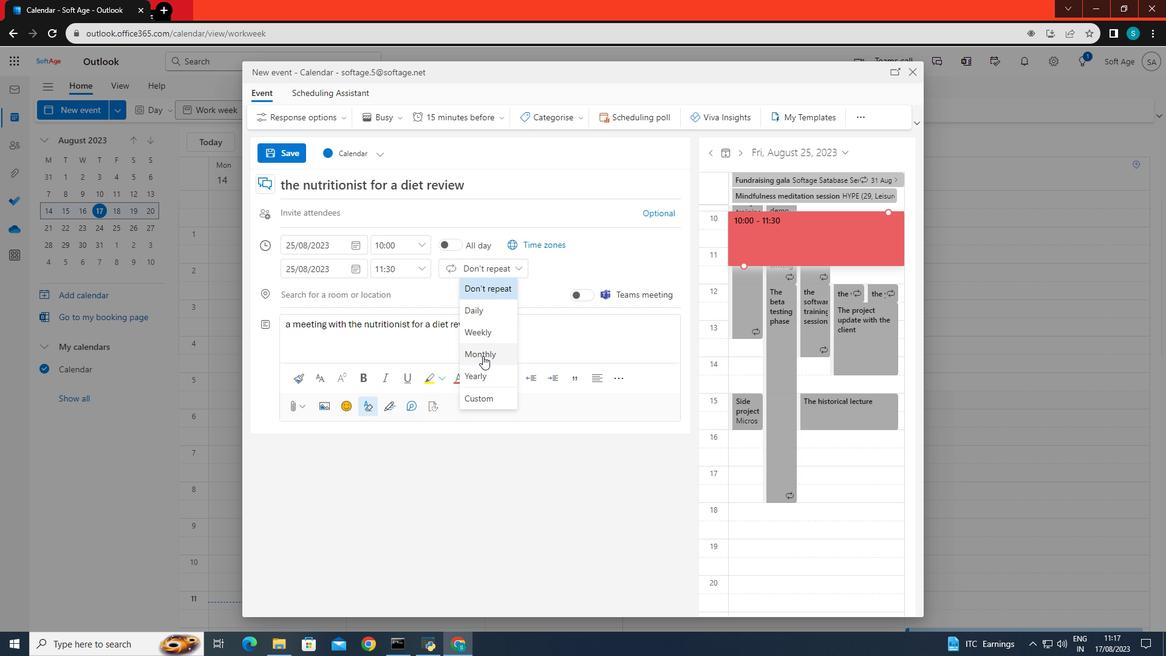 
Action: Mouse pressed left at (483, 356)
Screenshot: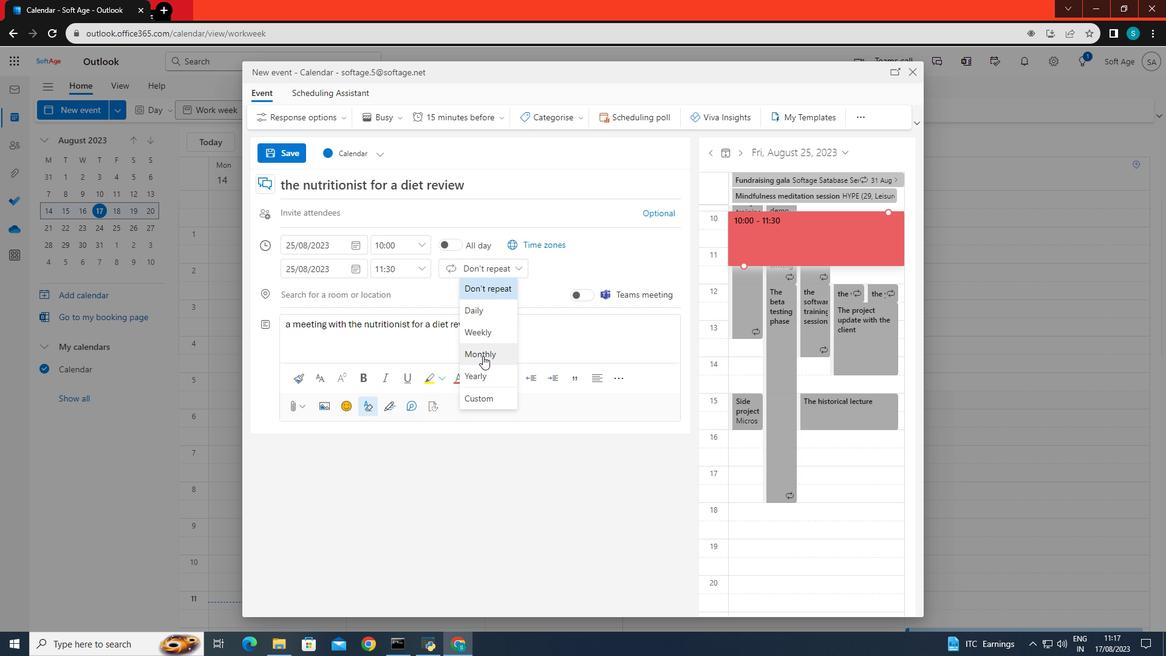 
Action: Mouse moved to (509, 330)
Screenshot: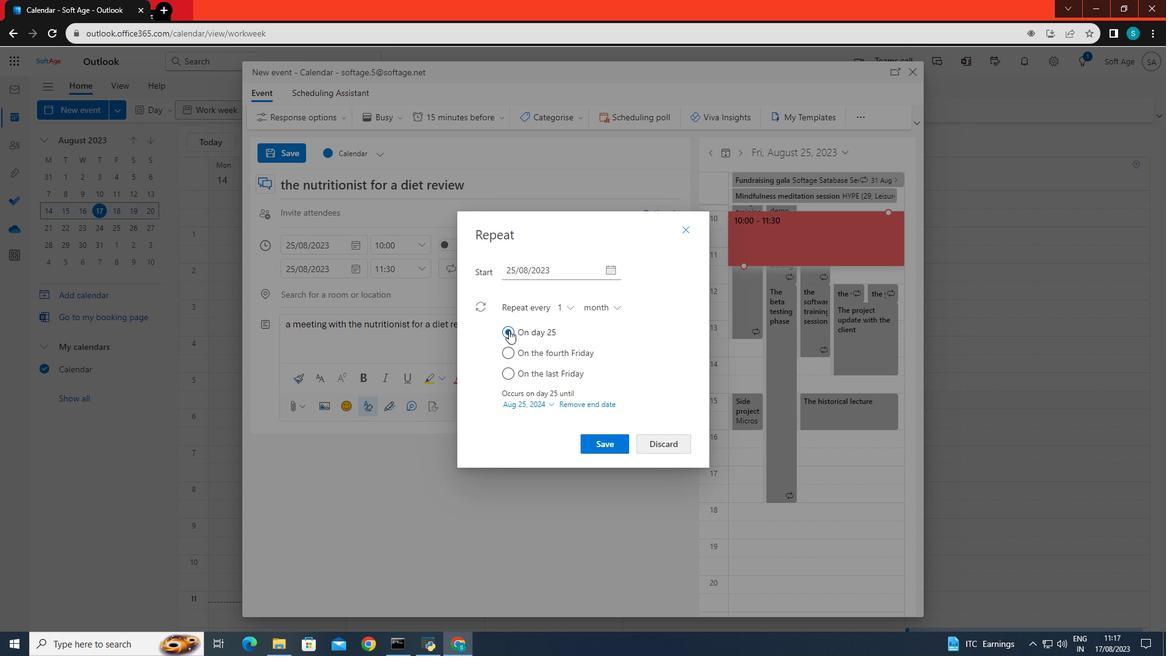
Action: Mouse pressed left at (509, 330)
Screenshot: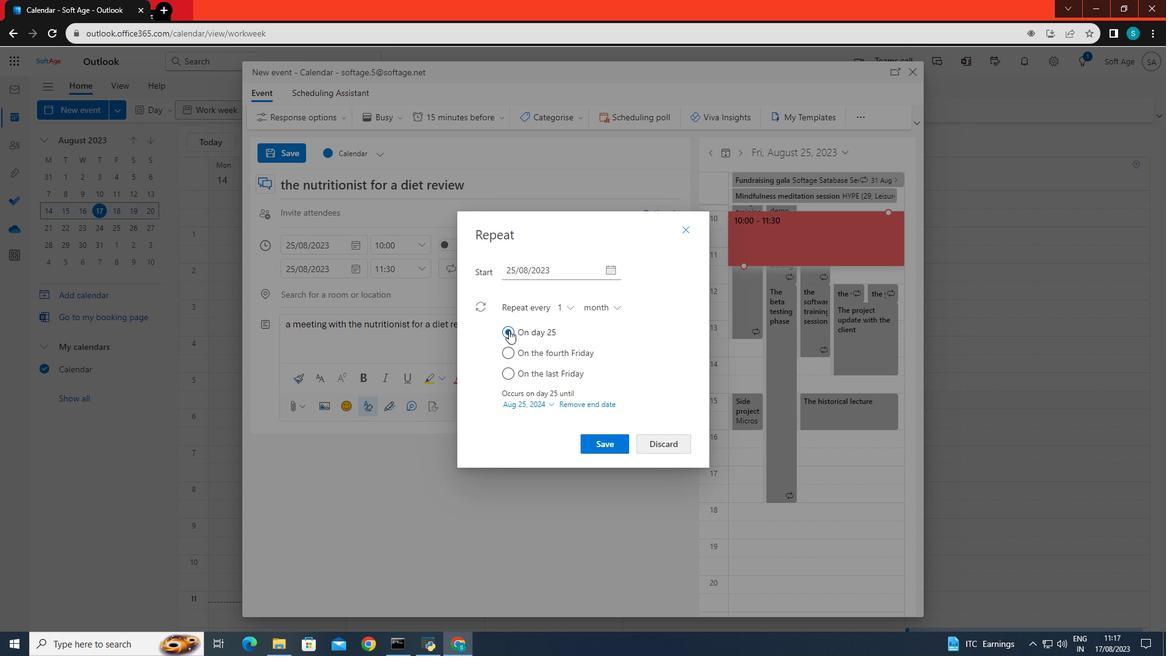 
Action: Mouse moved to (619, 438)
Screenshot: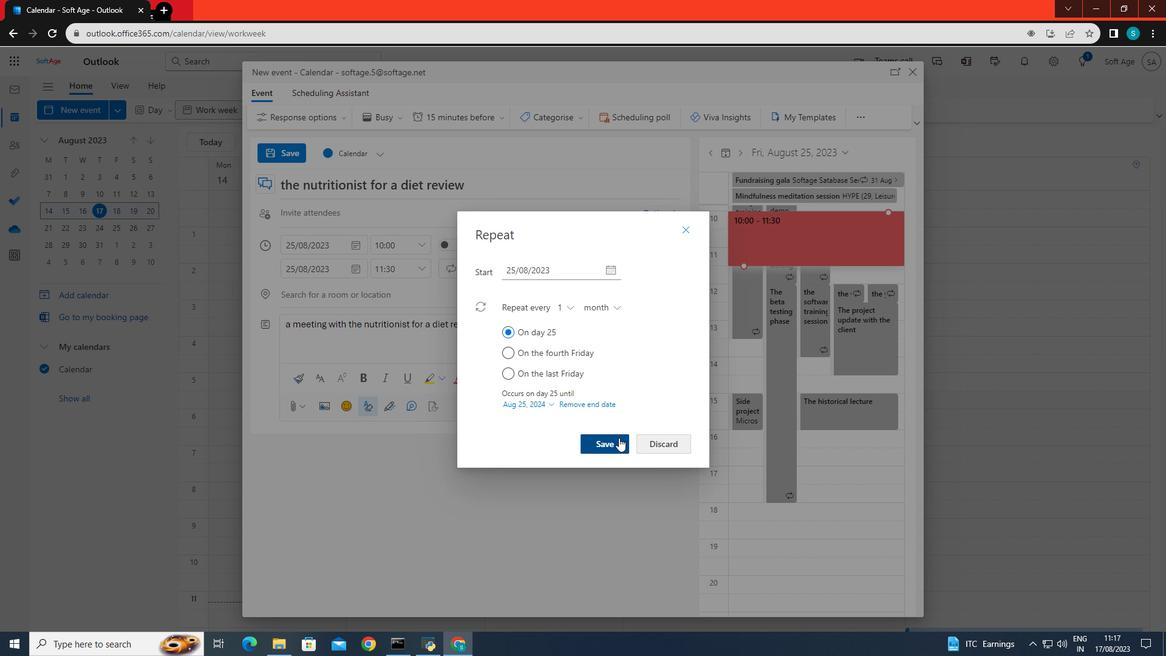 
Action: Mouse pressed left at (619, 438)
Screenshot: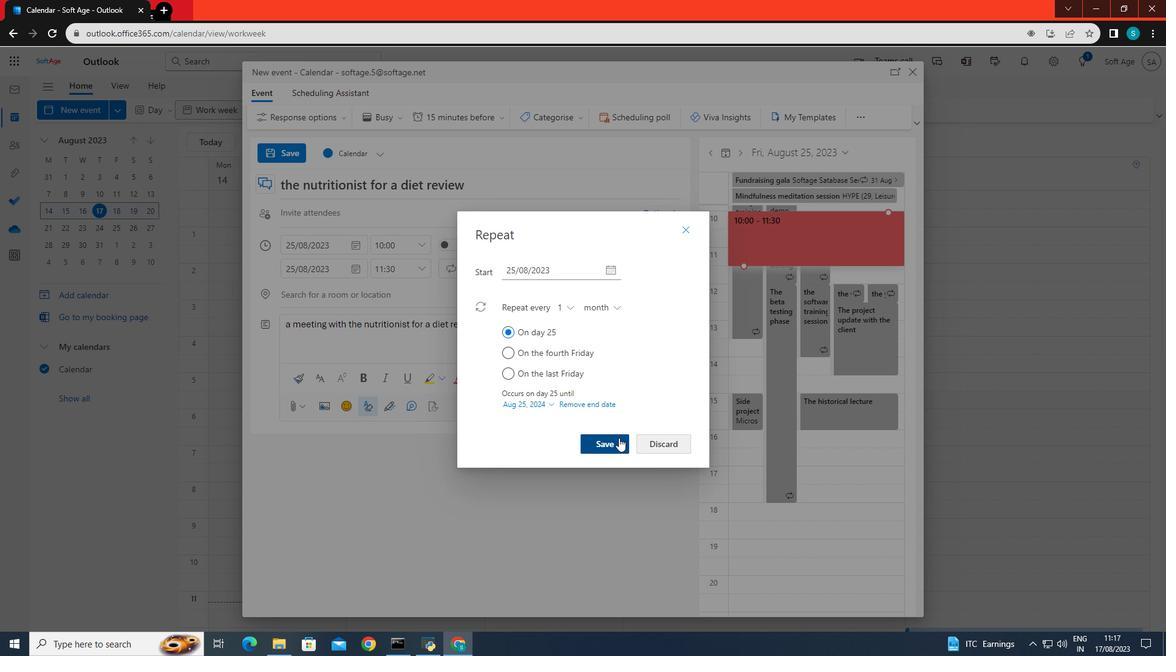 
Action: Mouse moved to (297, 150)
Screenshot: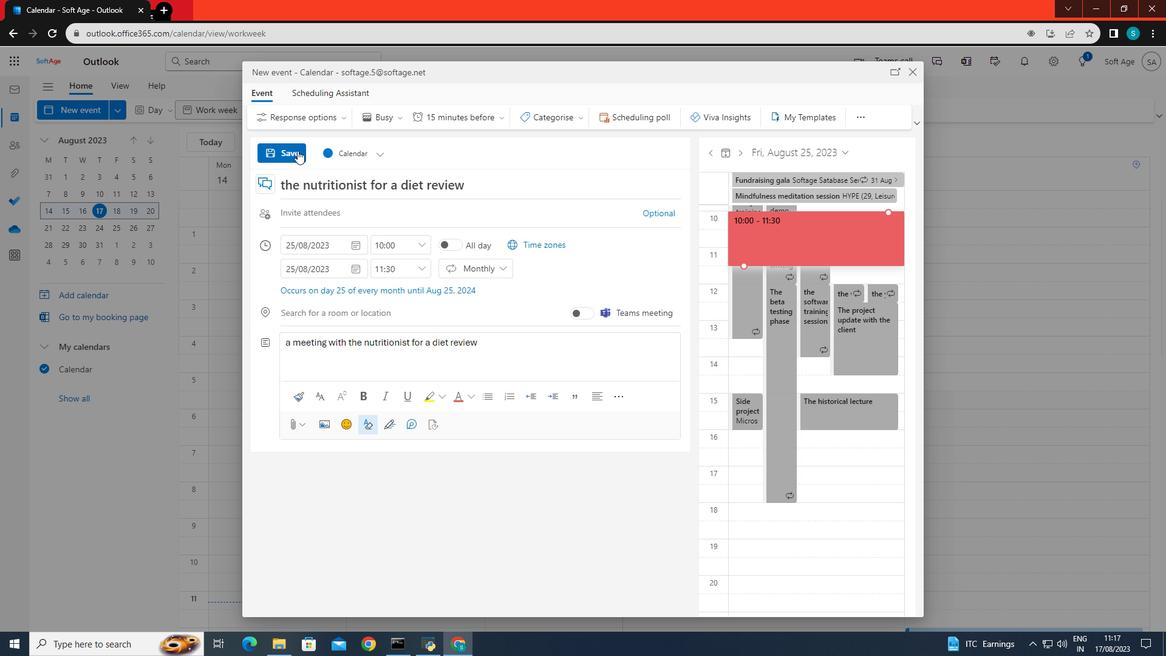 
Action: Mouse pressed left at (297, 150)
Screenshot: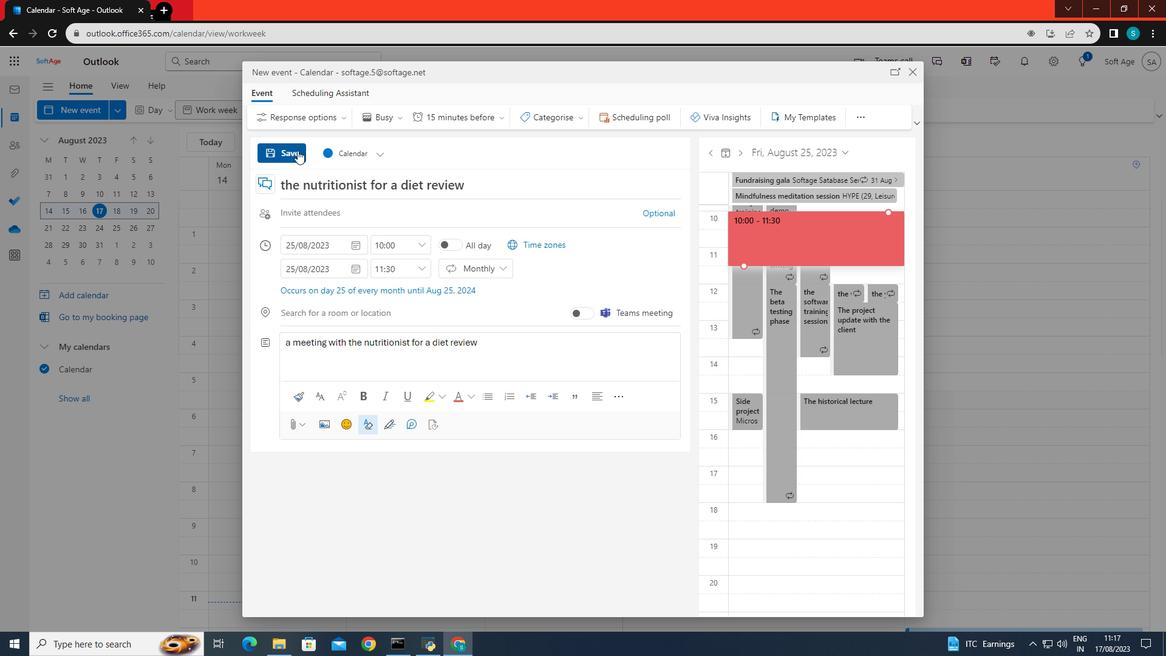 
